 Task: Create a due date automation trigger when advanced on, on the monday of the week a card is due add fields with custom field "Resume" set to a number greater than 1 and lower or equal to 10 at 11:00 AM.
Action: Mouse moved to (1196, 89)
Screenshot: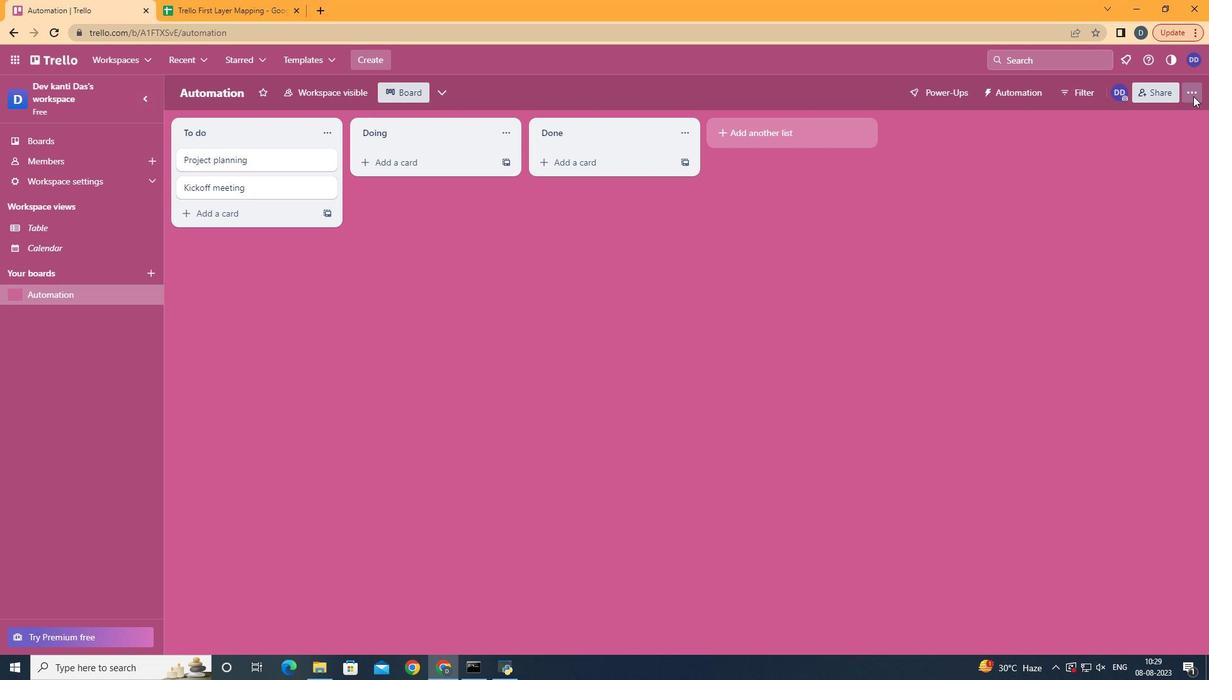 
Action: Mouse pressed left at (1196, 89)
Screenshot: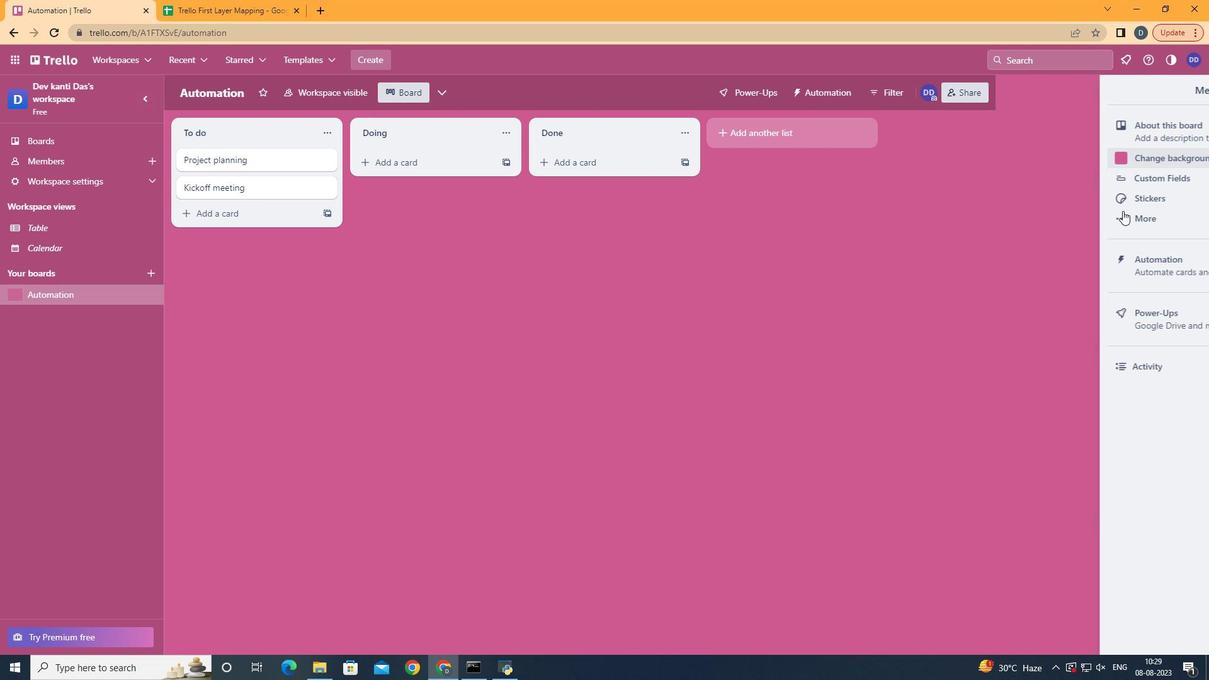 
Action: Mouse moved to (1086, 262)
Screenshot: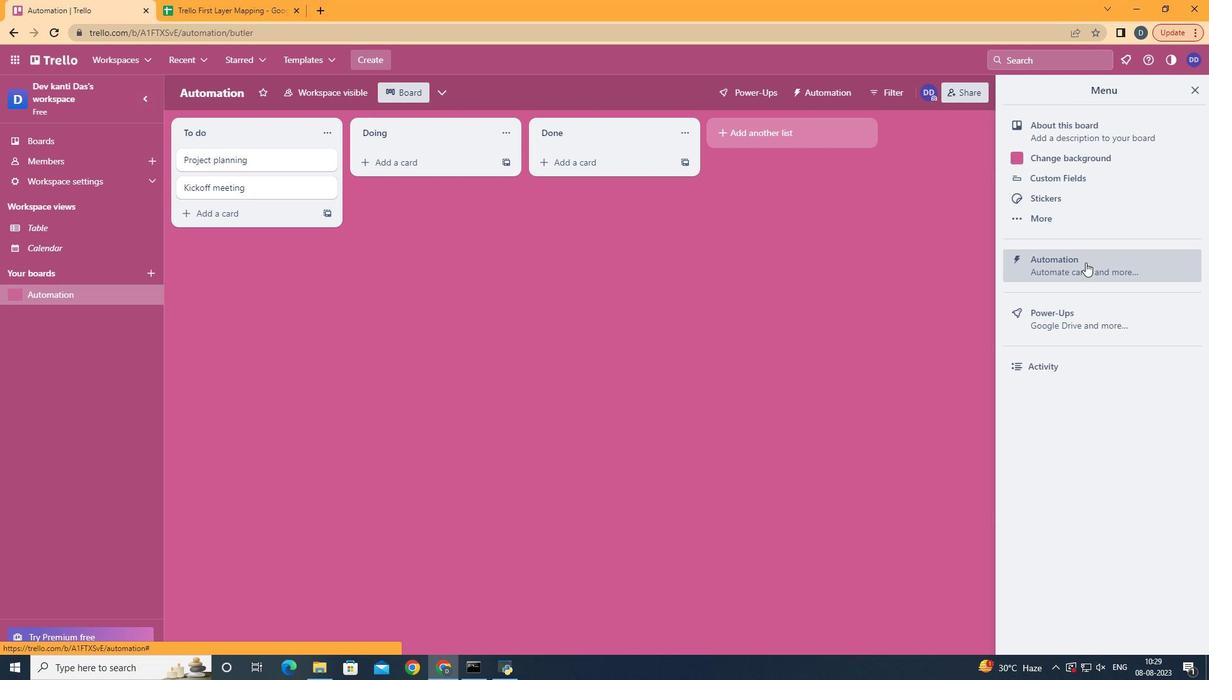 
Action: Mouse pressed left at (1086, 262)
Screenshot: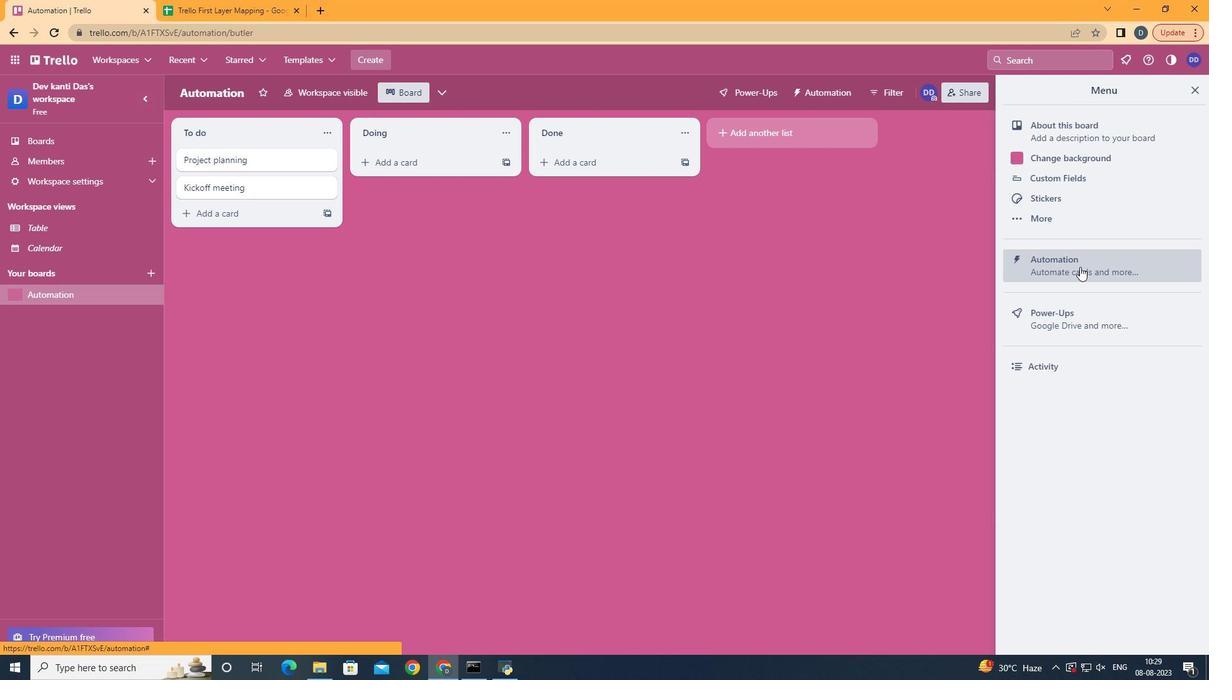 
Action: Mouse moved to (212, 257)
Screenshot: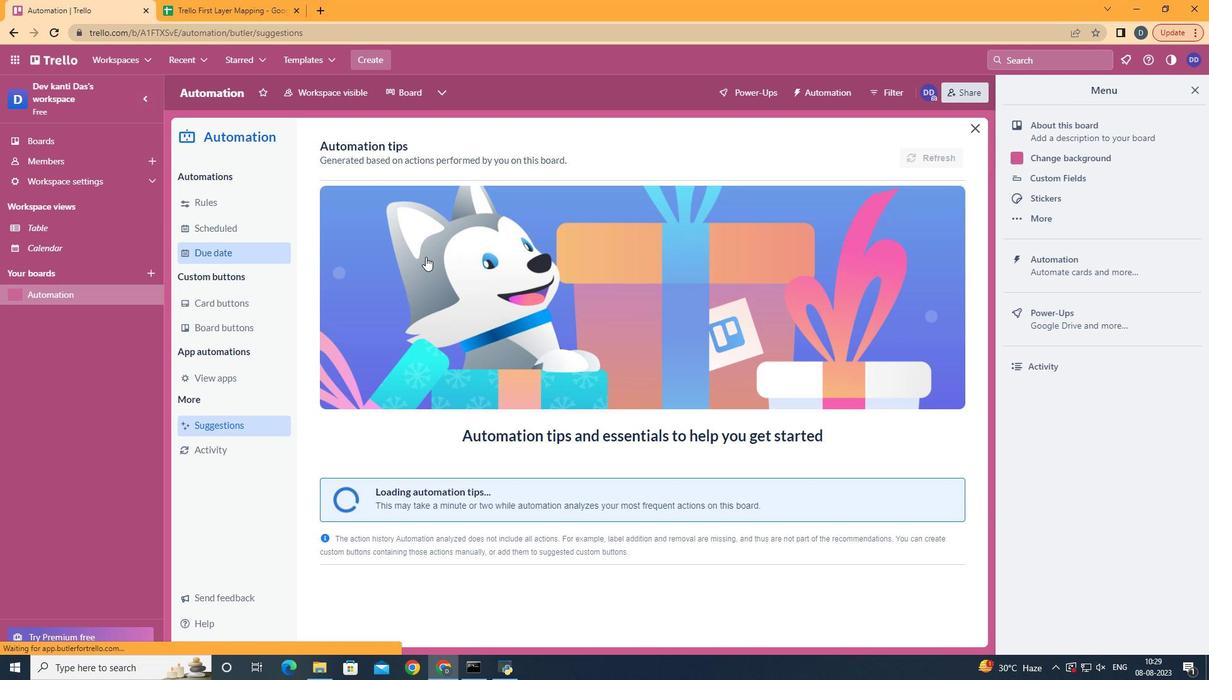 
Action: Mouse pressed left at (212, 257)
Screenshot: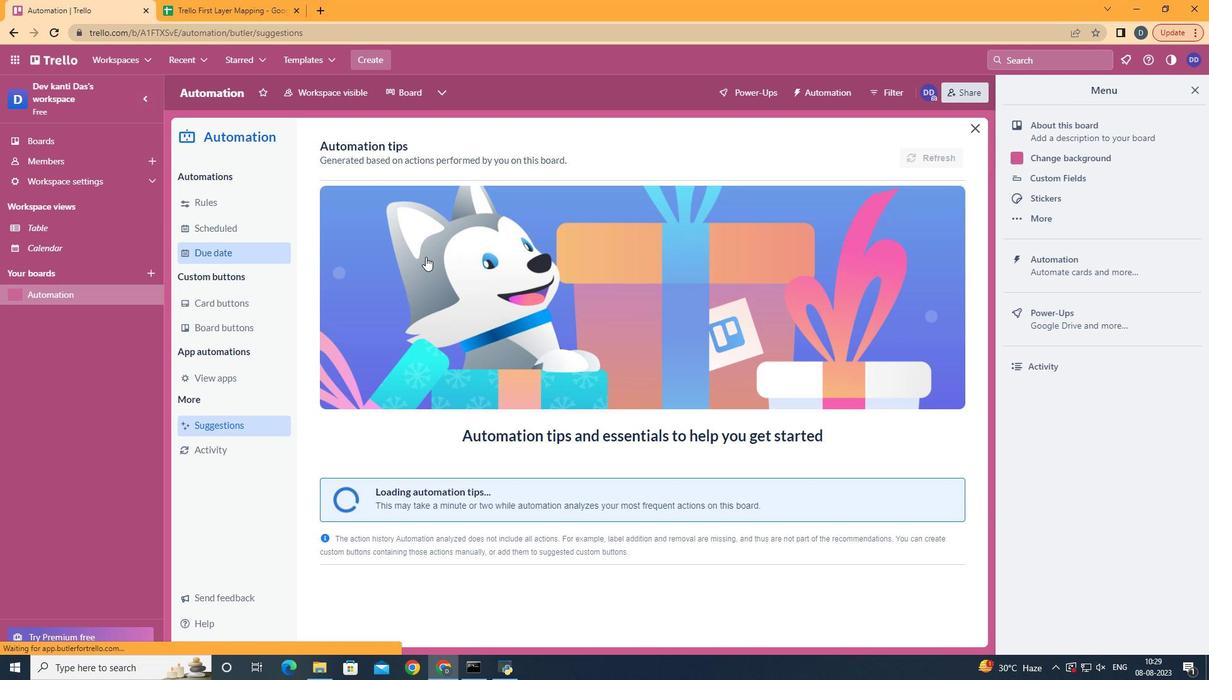 
Action: Mouse moved to (895, 137)
Screenshot: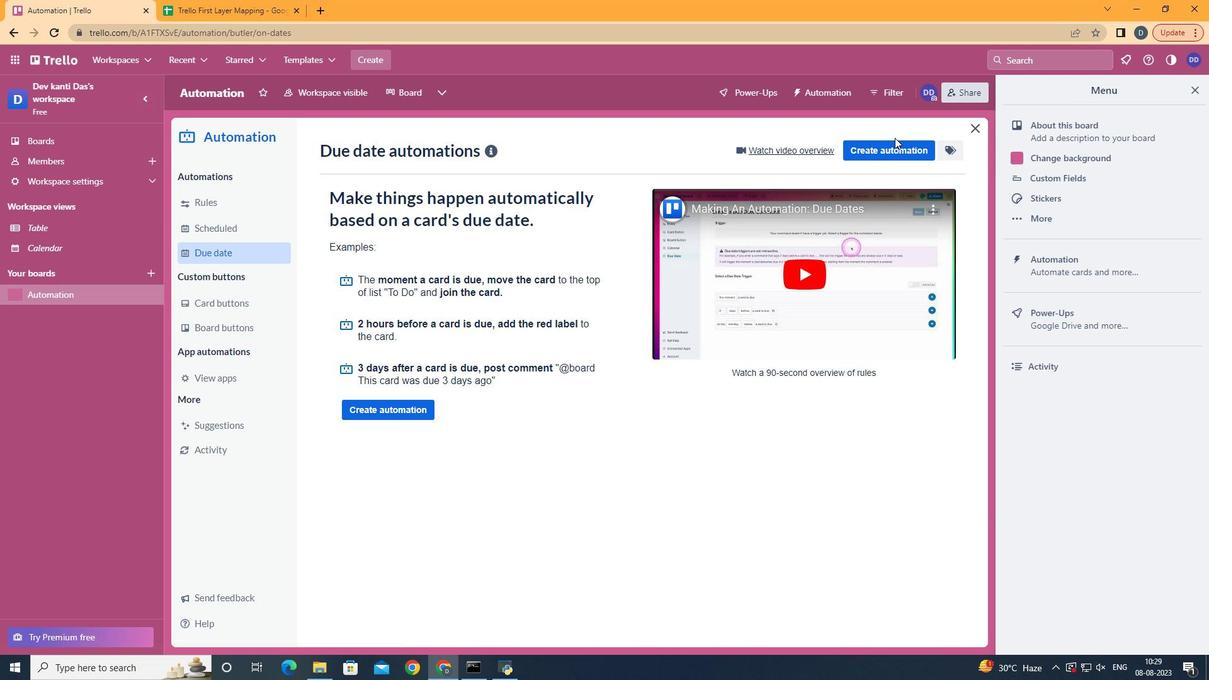 
Action: Mouse pressed left at (895, 137)
Screenshot: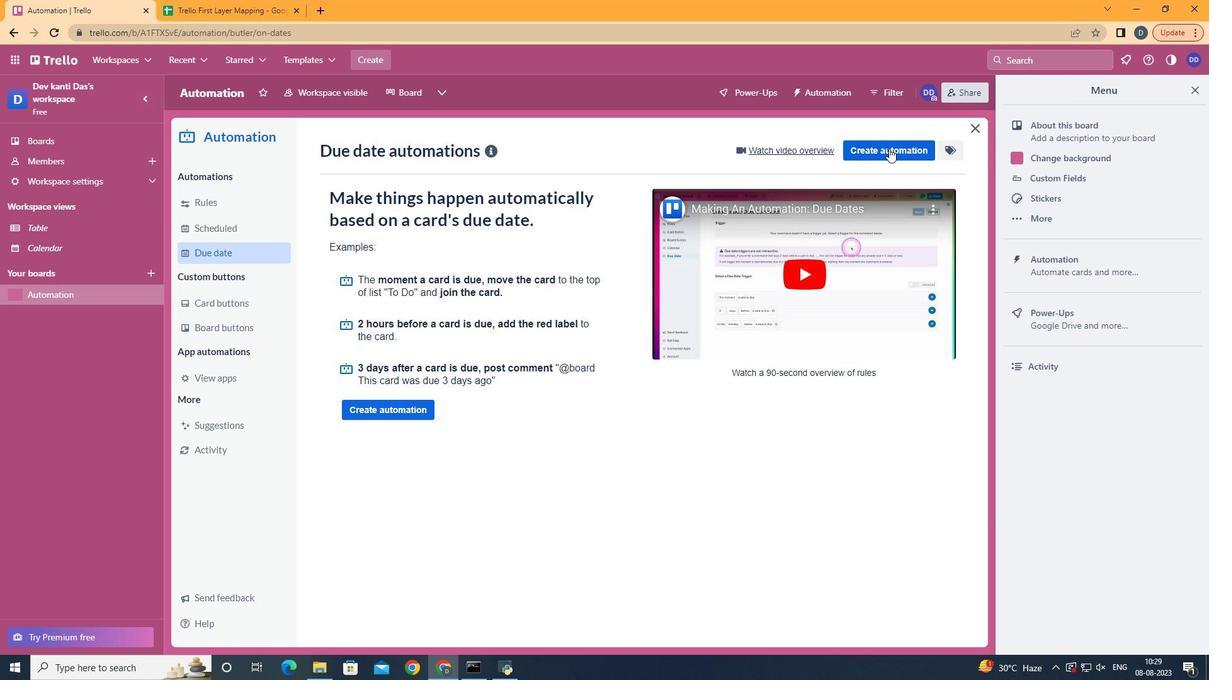 
Action: Mouse moved to (889, 148)
Screenshot: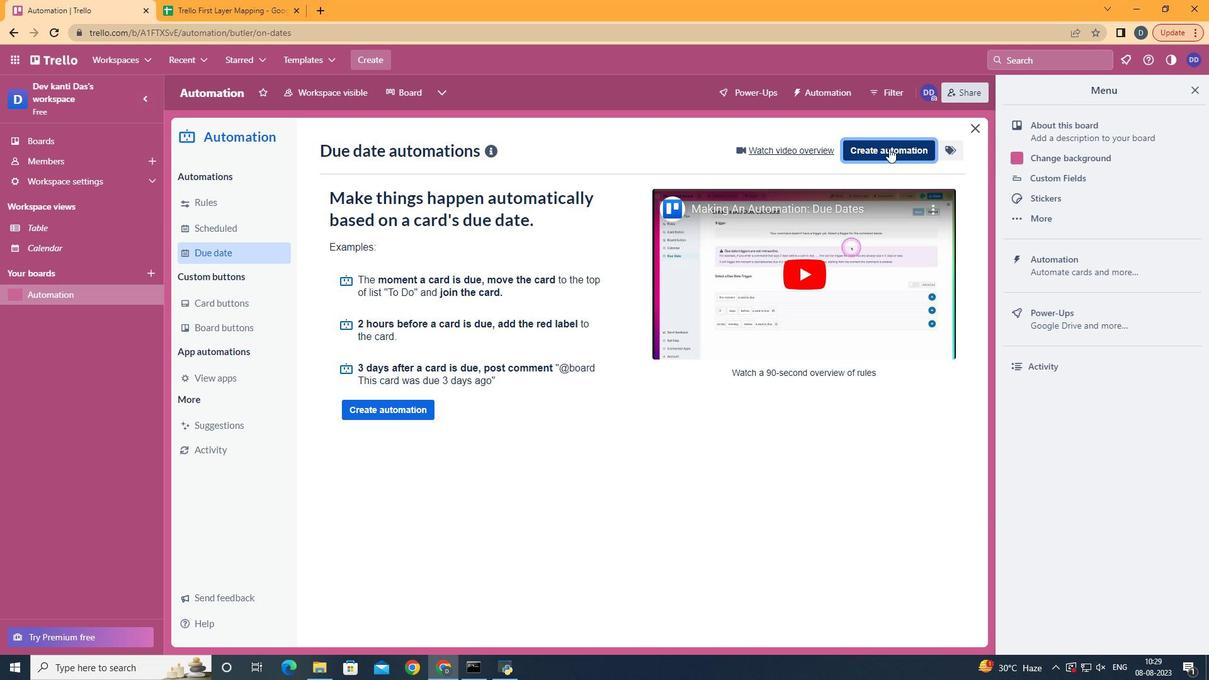 
Action: Mouse pressed left at (889, 148)
Screenshot: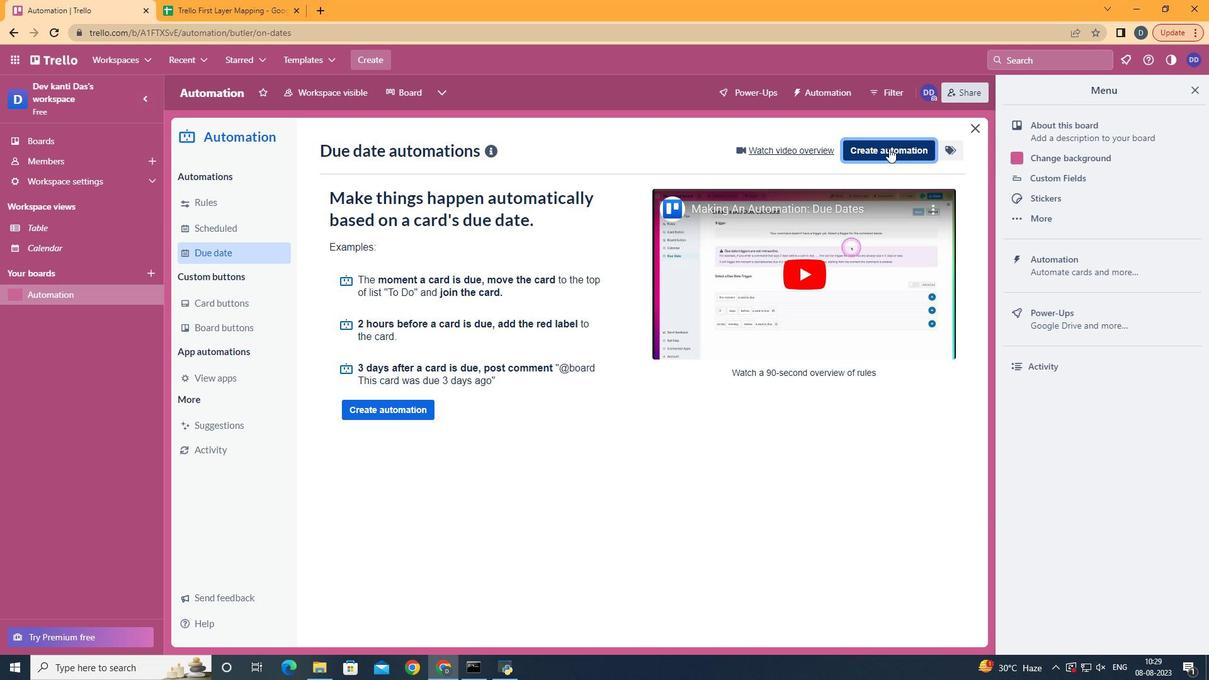 
Action: Mouse moved to (631, 270)
Screenshot: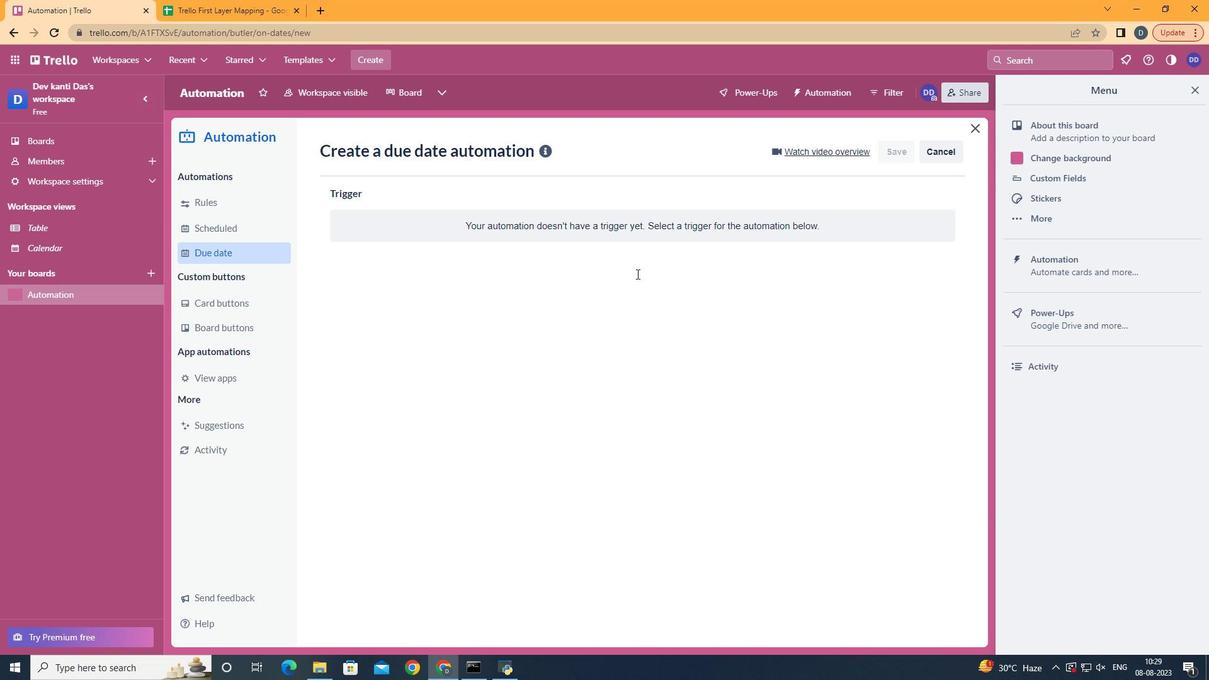 
Action: Mouse pressed left at (631, 270)
Screenshot: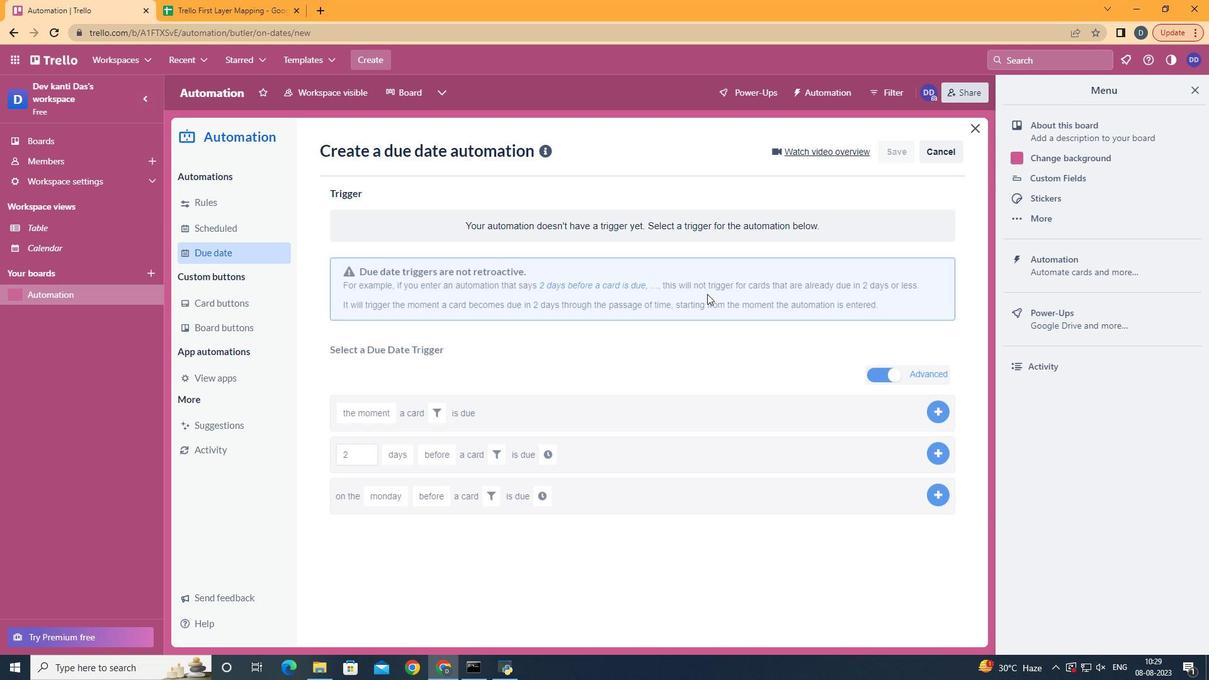 
Action: Mouse moved to (418, 328)
Screenshot: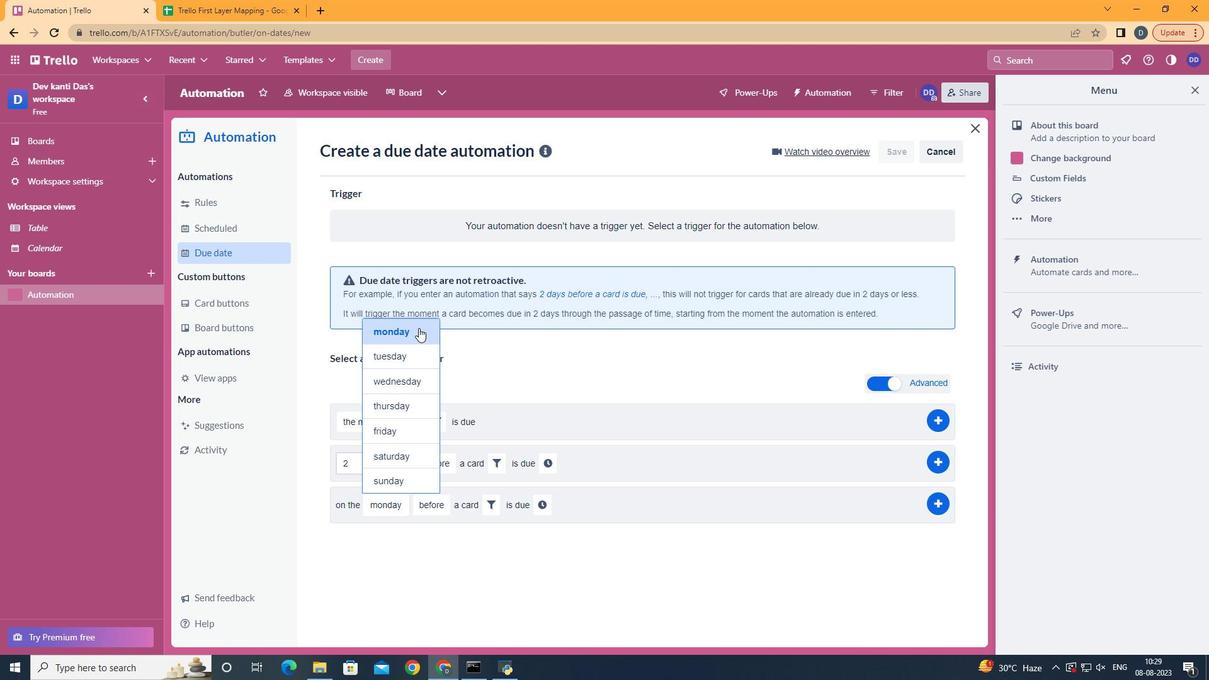 
Action: Mouse pressed left at (418, 328)
Screenshot: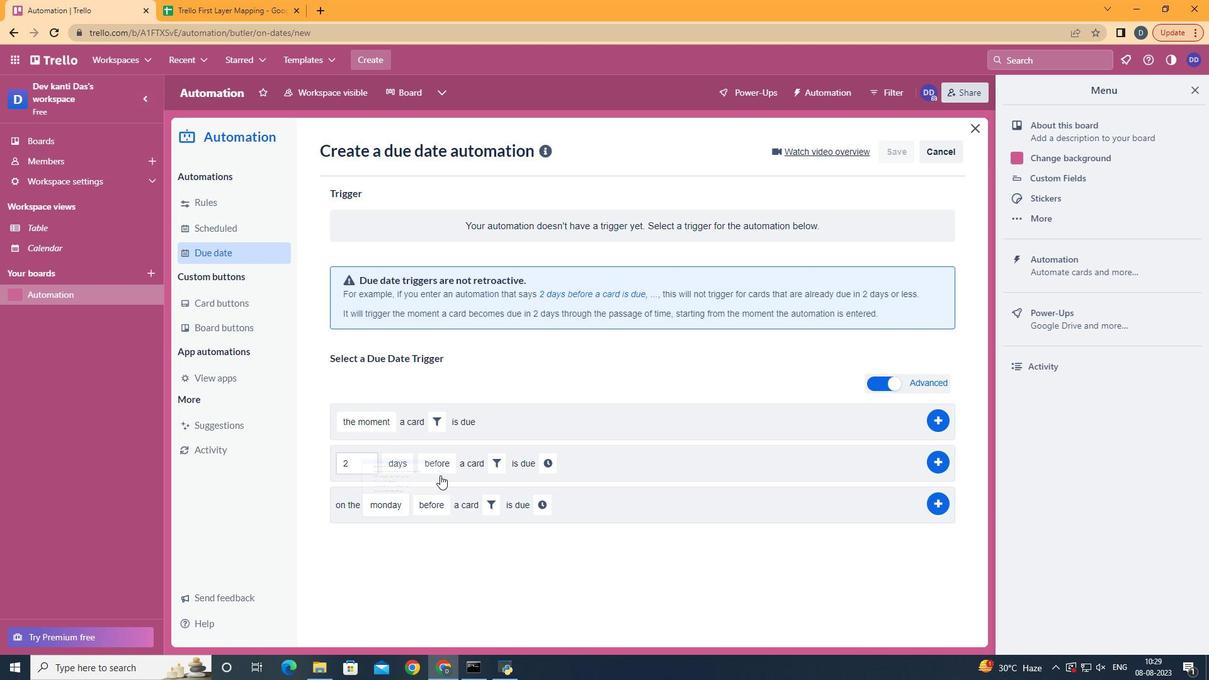 
Action: Mouse moved to (449, 576)
Screenshot: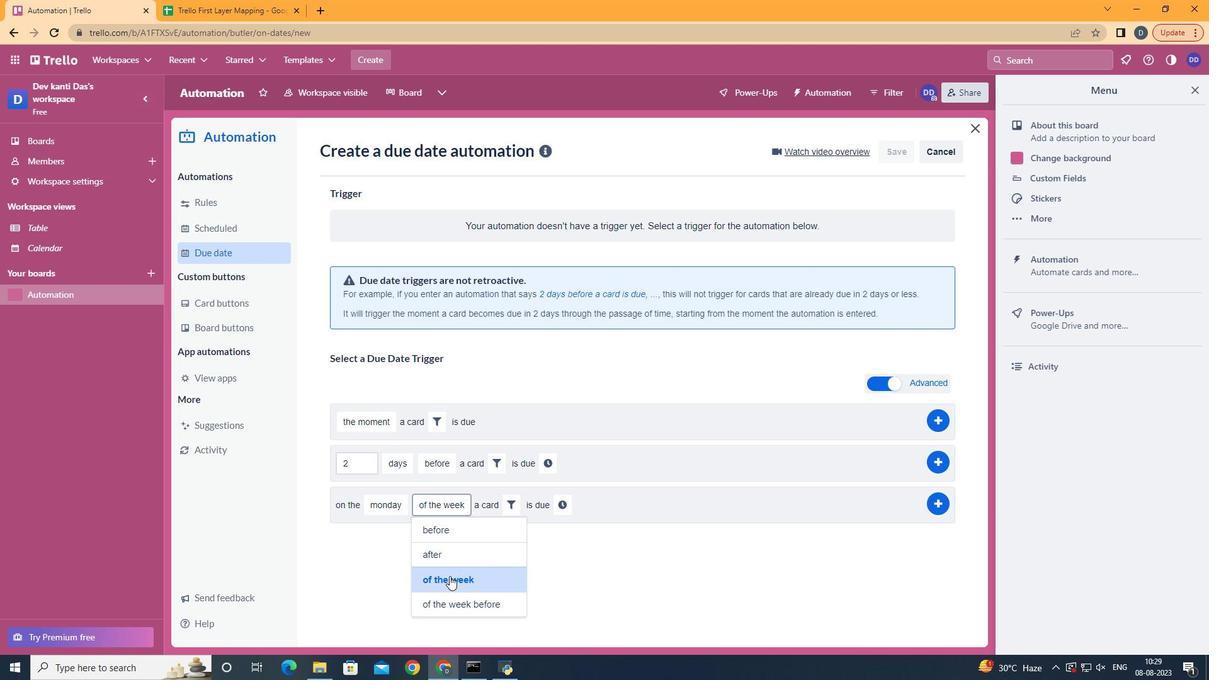 
Action: Mouse pressed left at (449, 576)
Screenshot: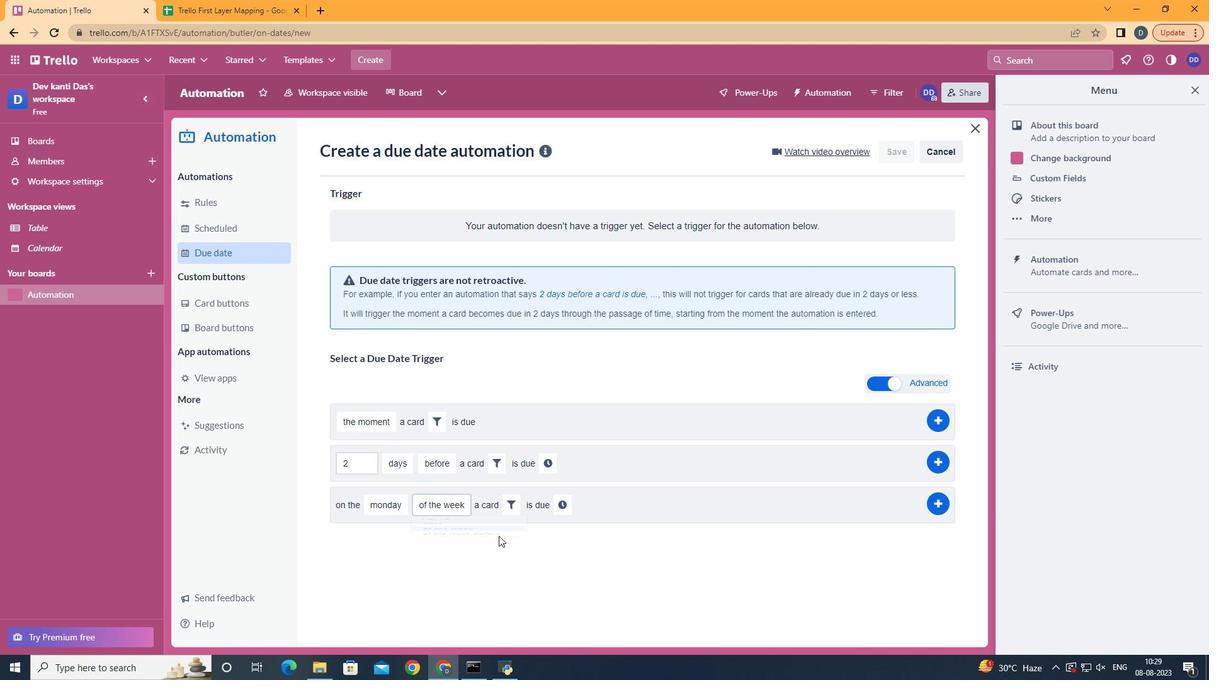 
Action: Mouse moved to (509, 507)
Screenshot: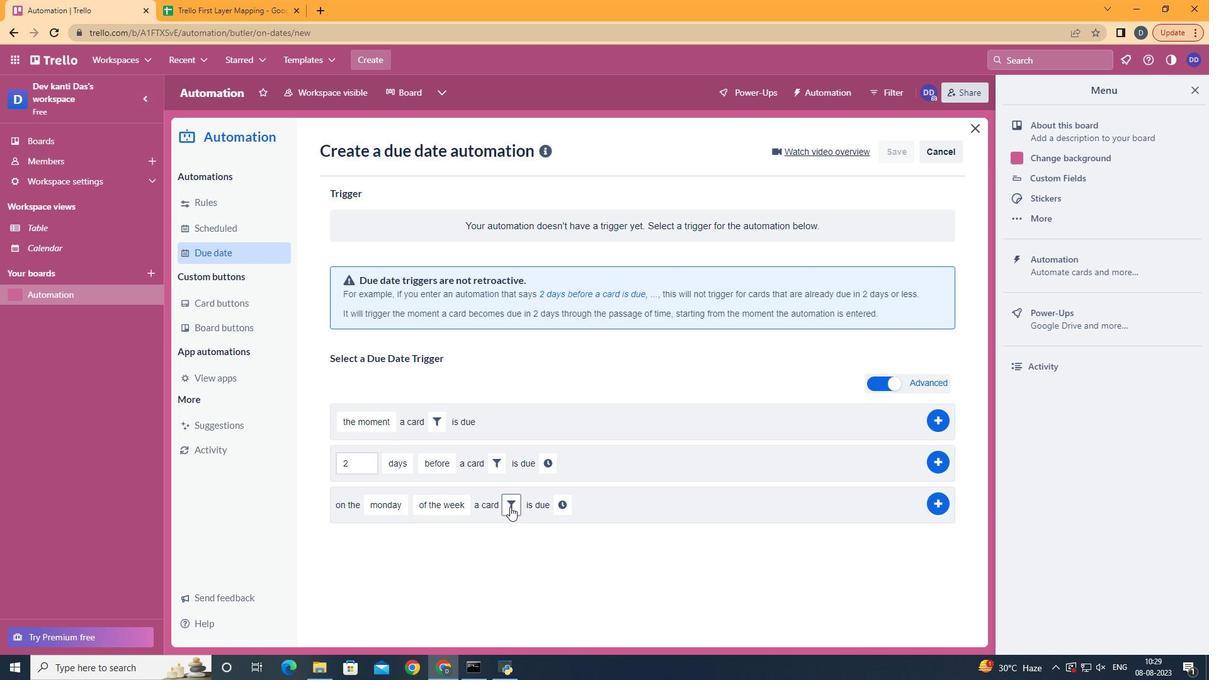 
Action: Mouse pressed left at (509, 507)
Screenshot: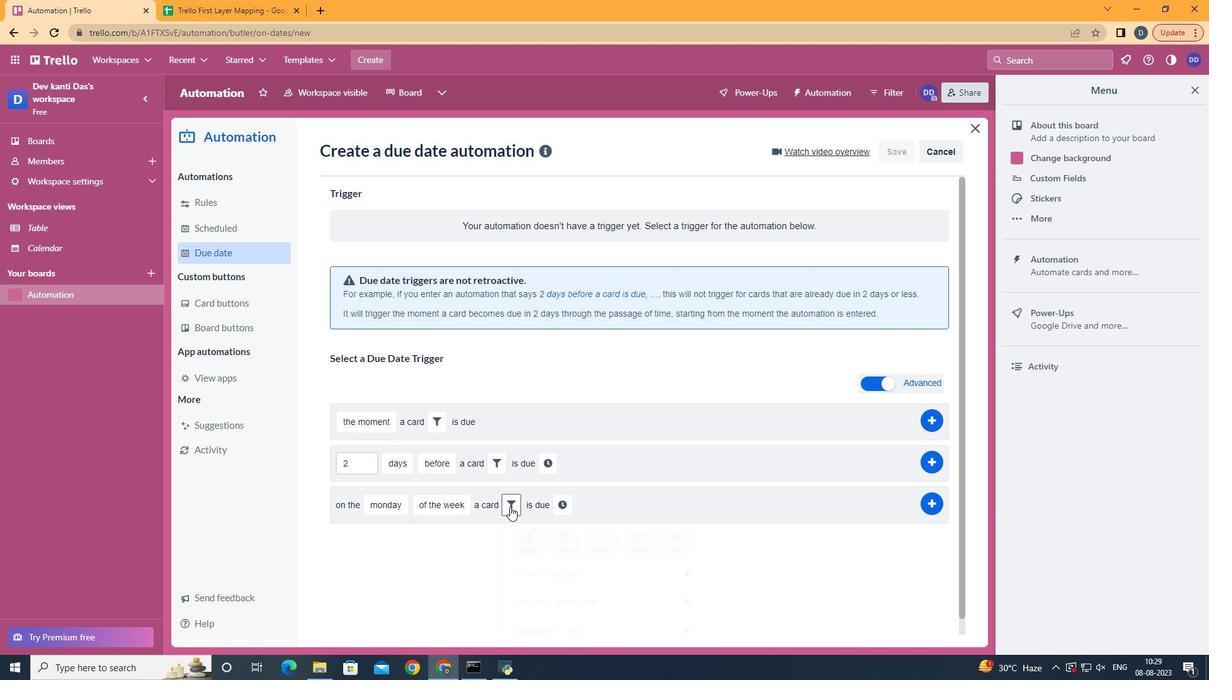 
Action: Mouse moved to (715, 547)
Screenshot: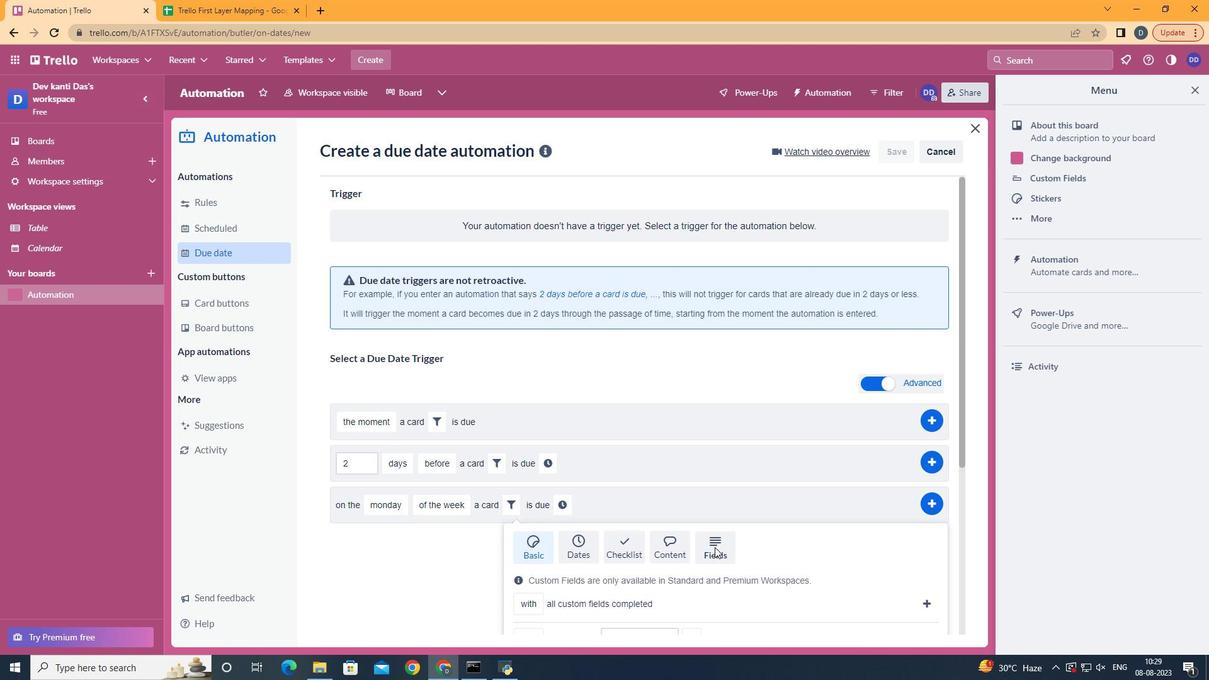 
Action: Mouse pressed left at (715, 547)
Screenshot: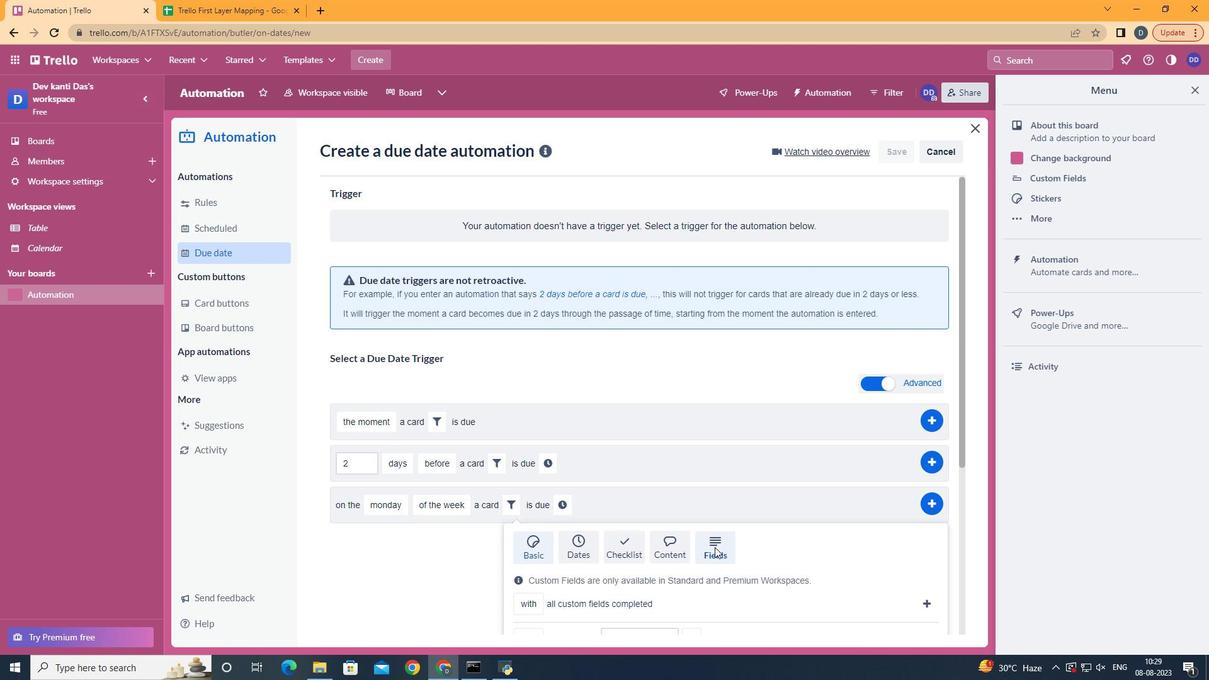 
Action: Mouse scrolled (715, 546) with delta (0, 0)
Screenshot: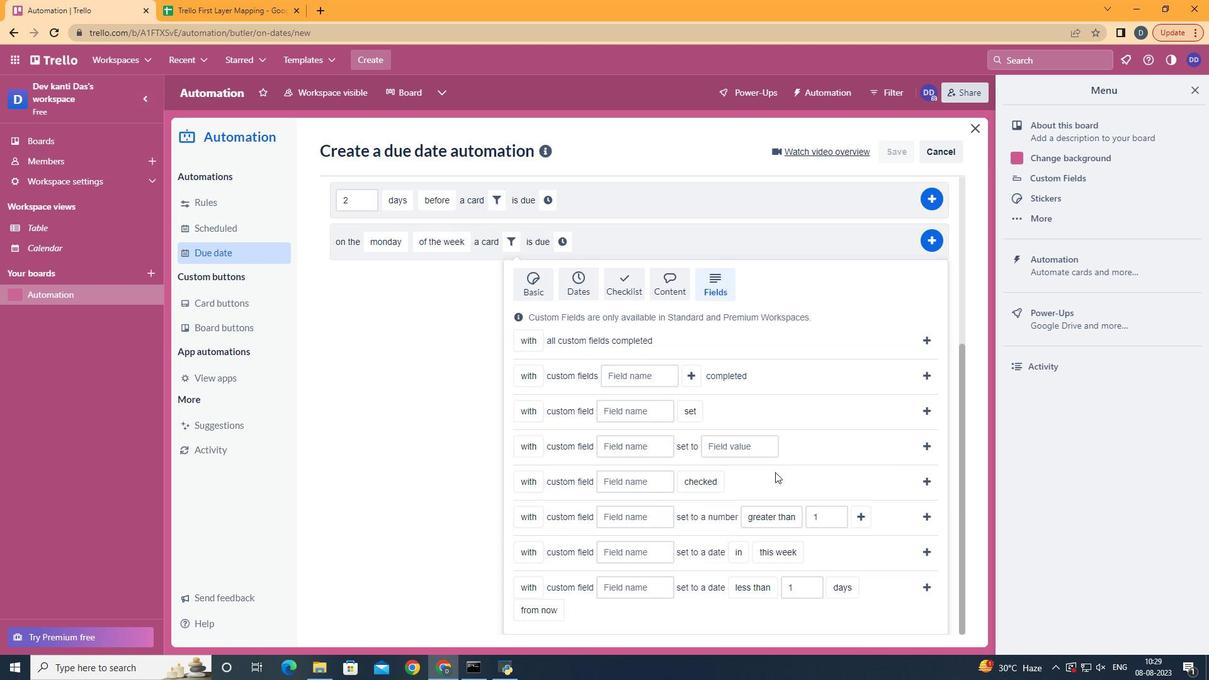 
Action: Mouse scrolled (715, 546) with delta (0, 0)
Screenshot: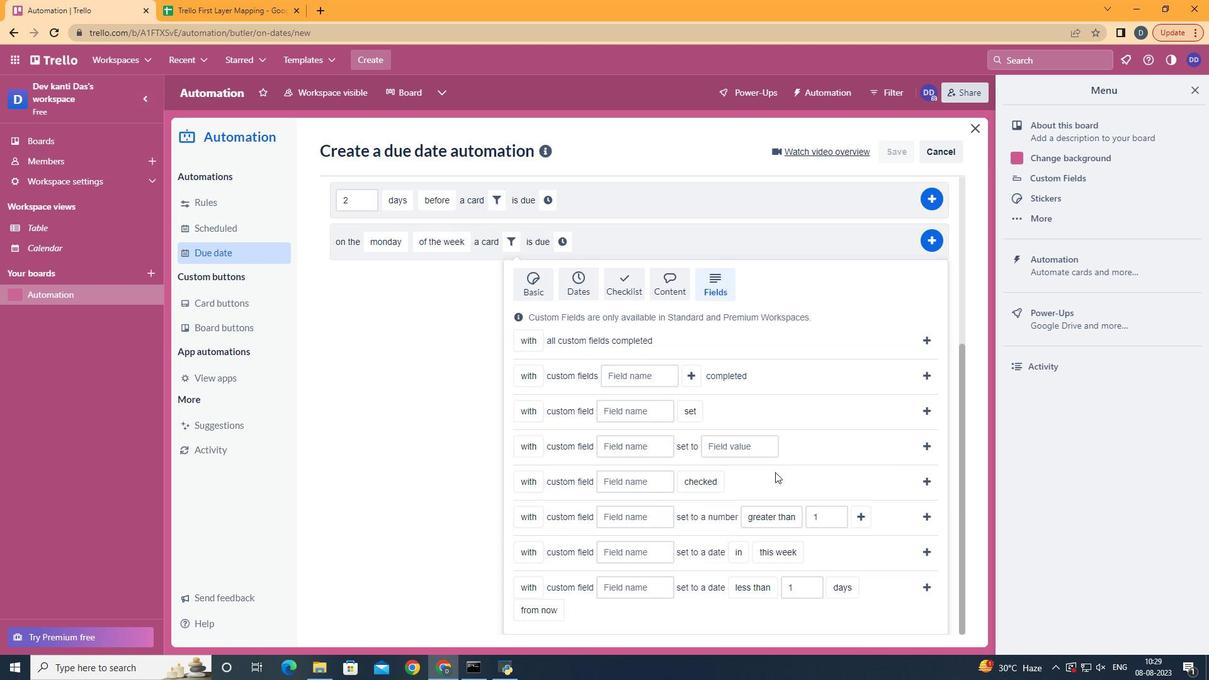 
Action: Mouse scrolled (715, 546) with delta (0, 0)
Screenshot: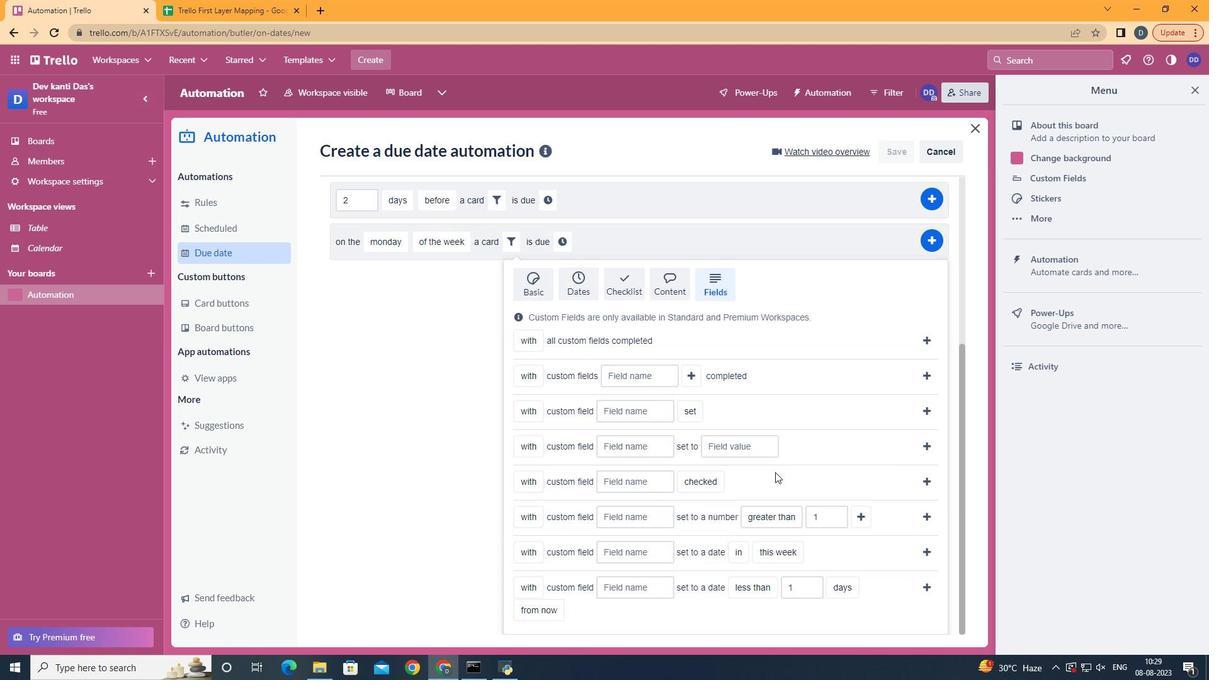 
Action: Mouse scrolled (715, 546) with delta (0, 0)
Screenshot: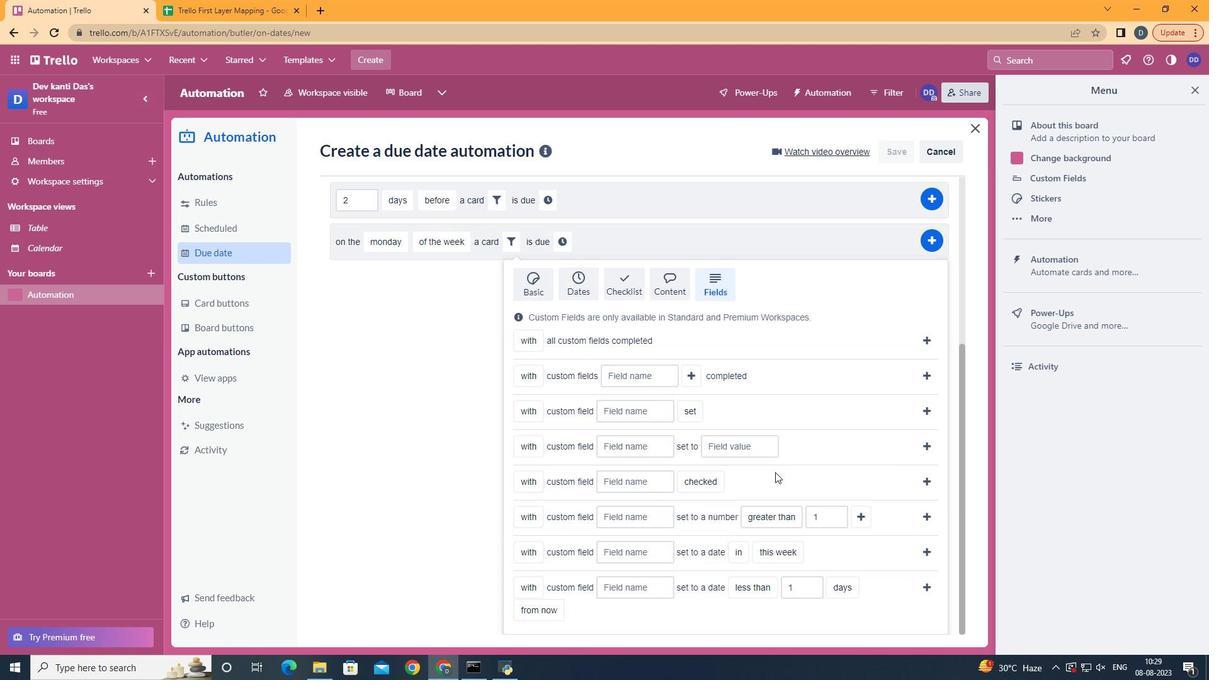 
Action: Mouse scrolled (715, 546) with delta (0, 0)
Screenshot: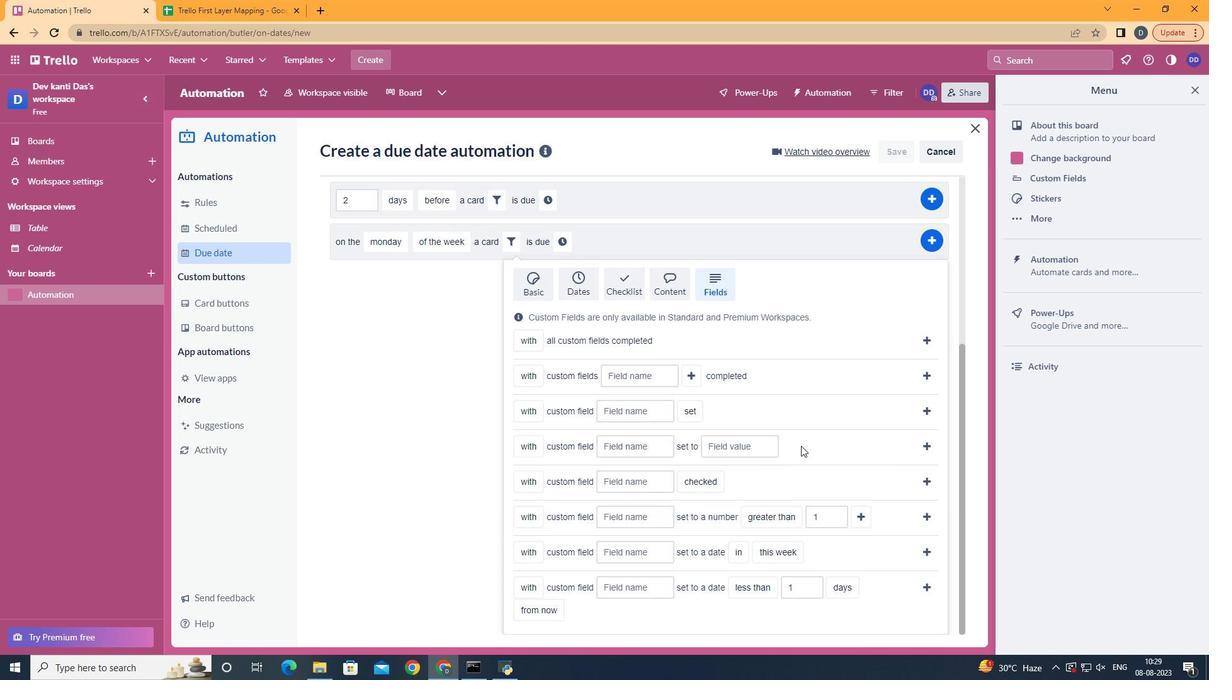 
Action: Mouse moved to (535, 546)
Screenshot: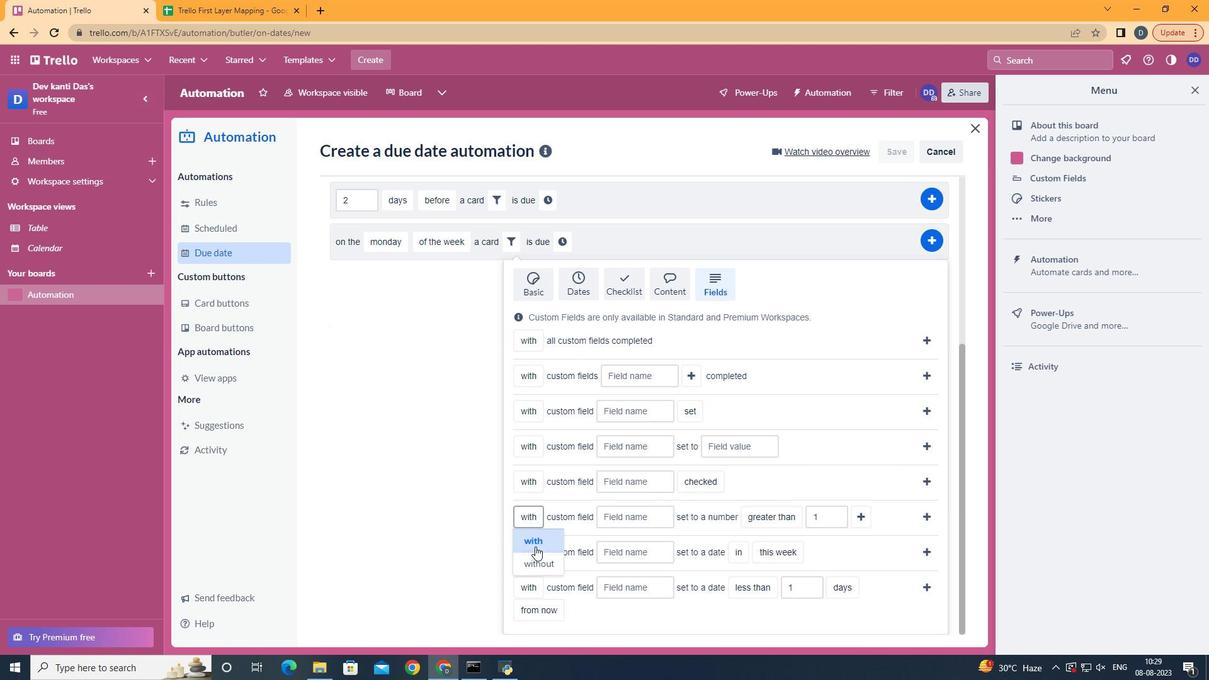 
Action: Mouse pressed left at (535, 546)
Screenshot: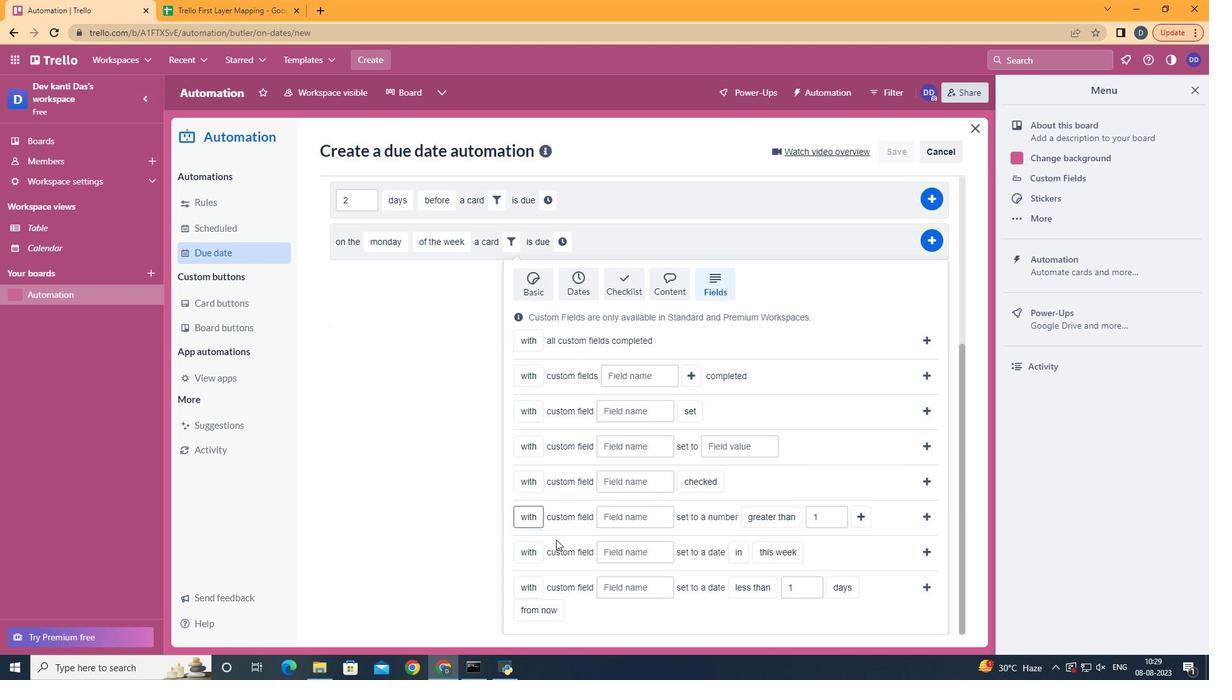 
Action: Mouse moved to (636, 515)
Screenshot: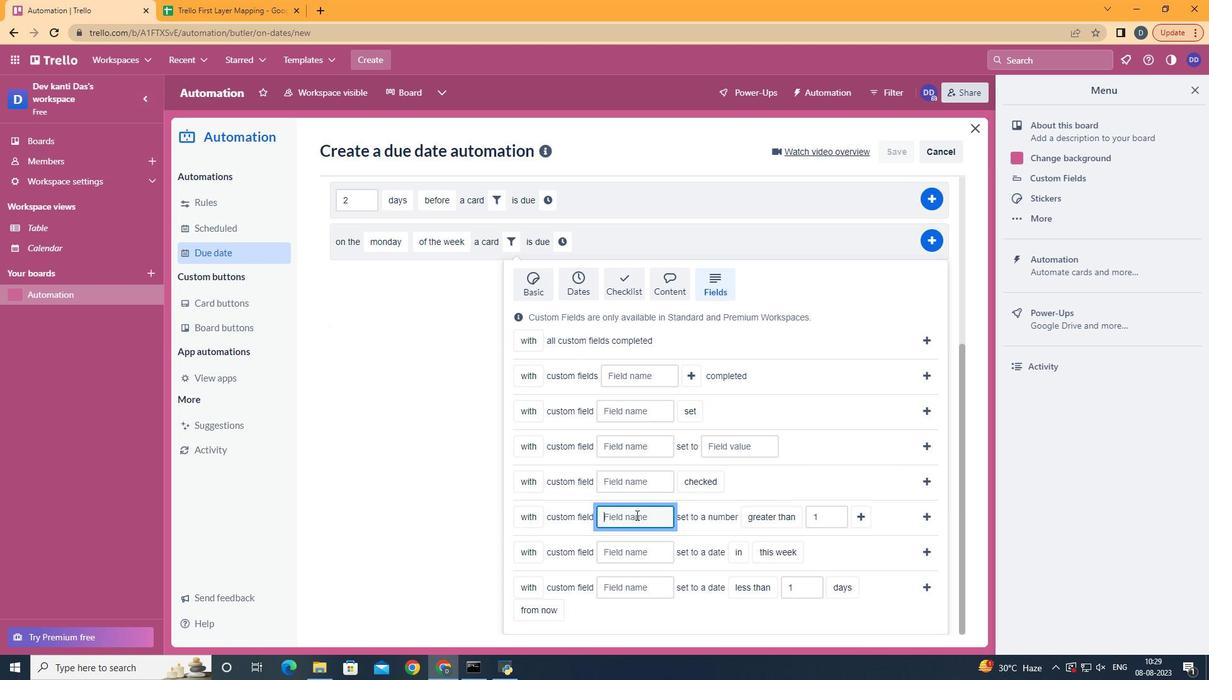 
Action: Mouse pressed left at (636, 515)
Screenshot: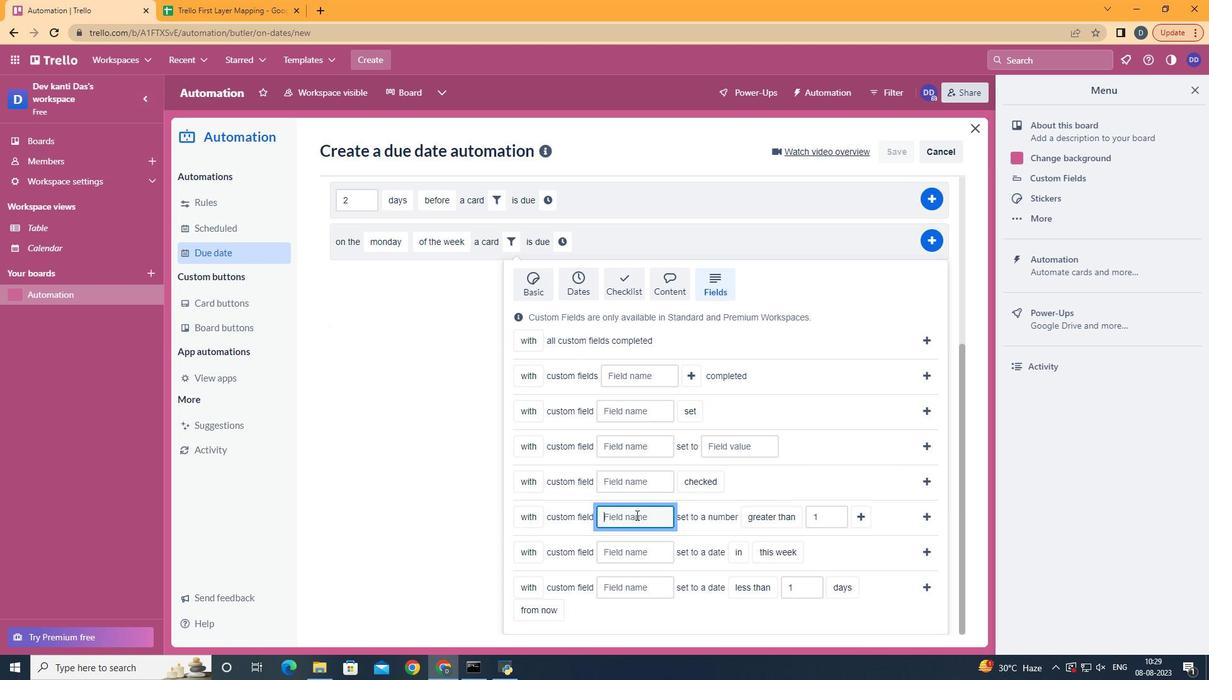 
Action: Key pressed <Key.shift>Resume
Screenshot: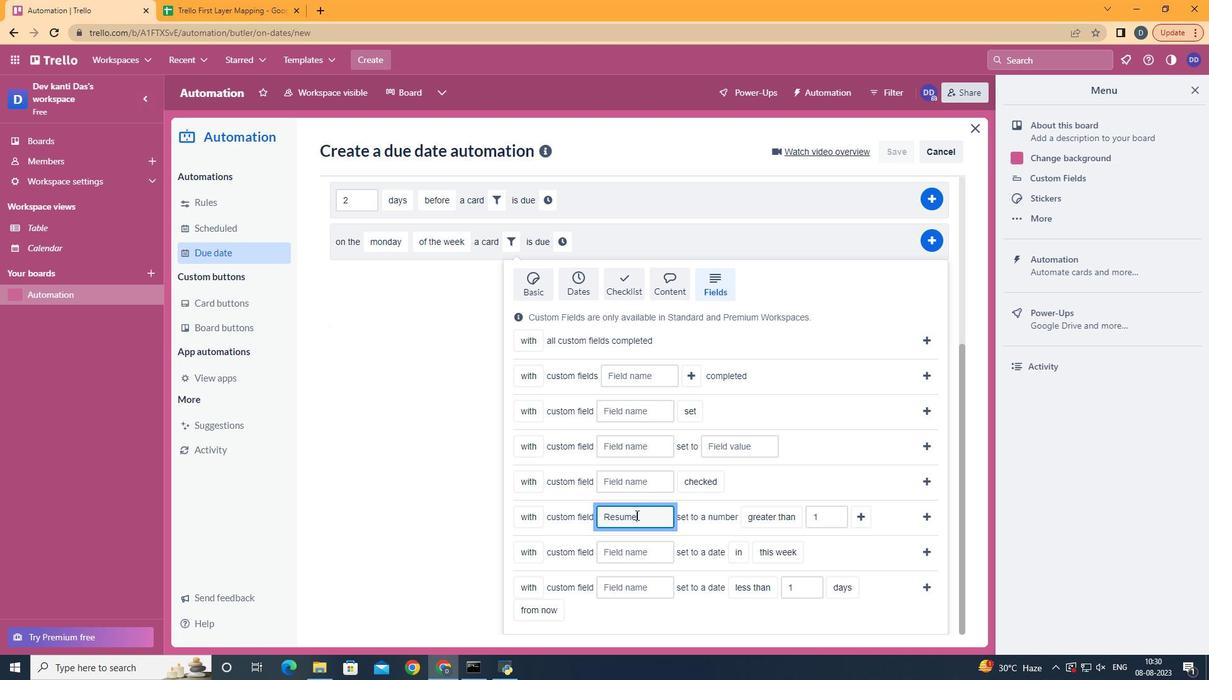
Action: Mouse moved to (779, 546)
Screenshot: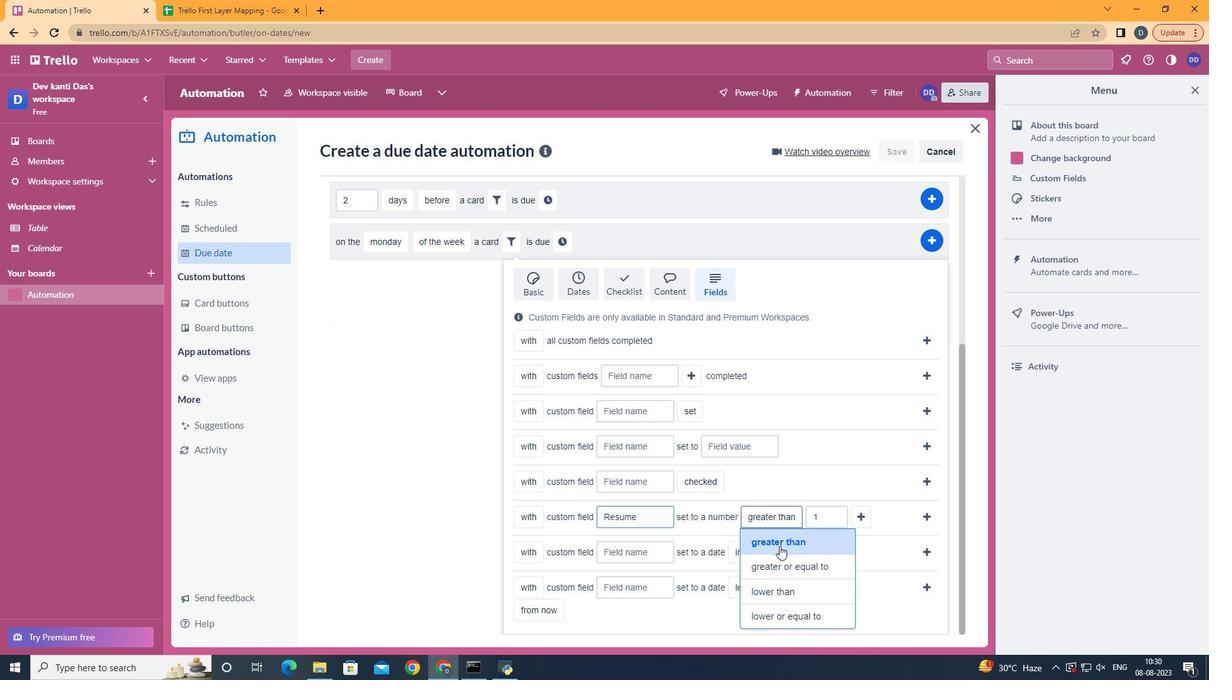 
Action: Mouse pressed left at (779, 546)
Screenshot: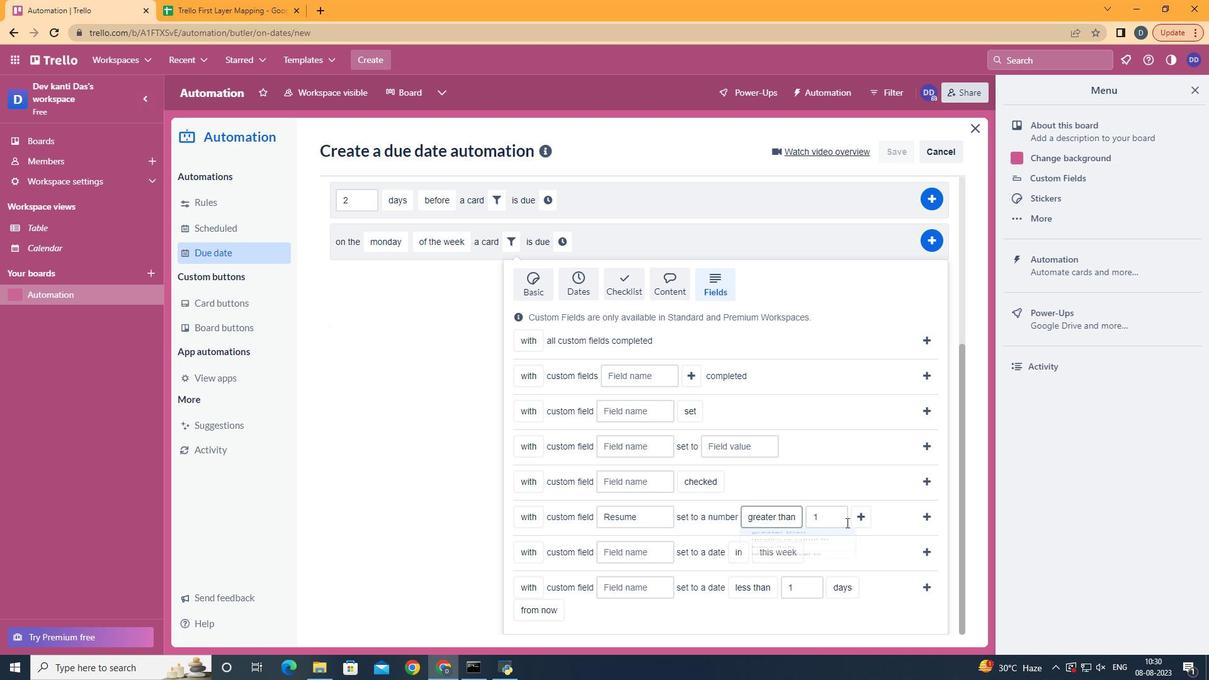 
Action: Mouse moved to (866, 520)
Screenshot: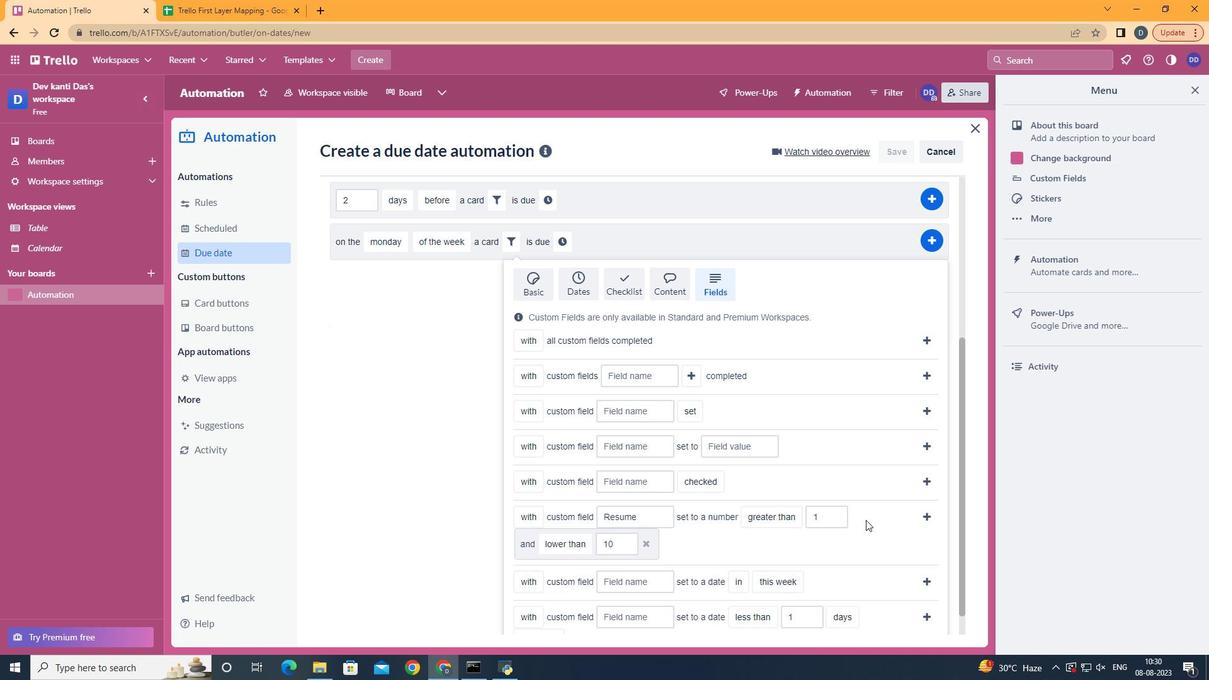 
Action: Mouse pressed left at (866, 520)
Screenshot: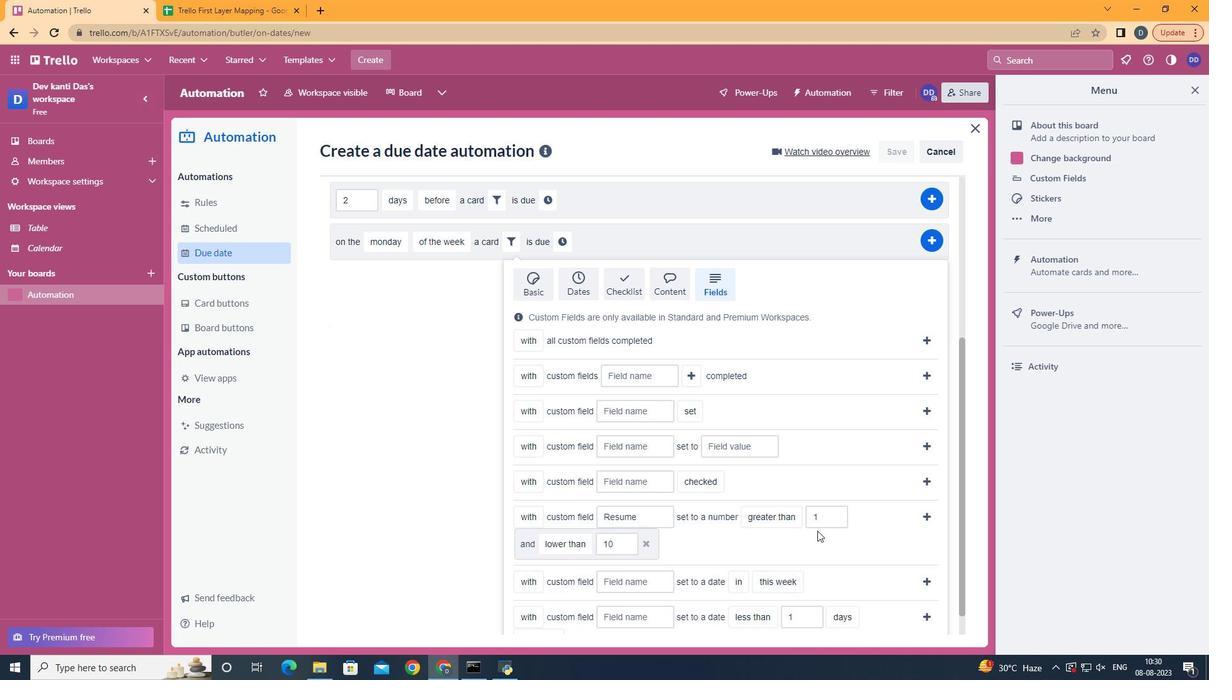 
Action: Mouse moved to (577, 476)
Screenshot: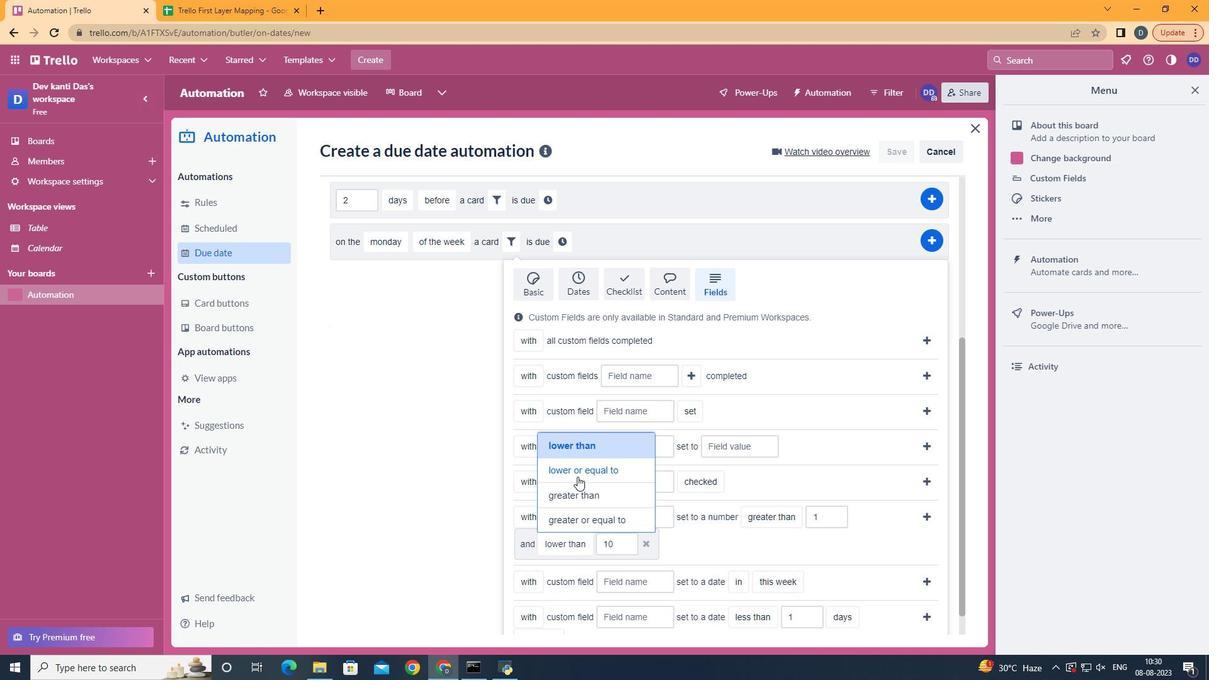 
Action: Mouse pressed left at (577, 476)
Screenshot: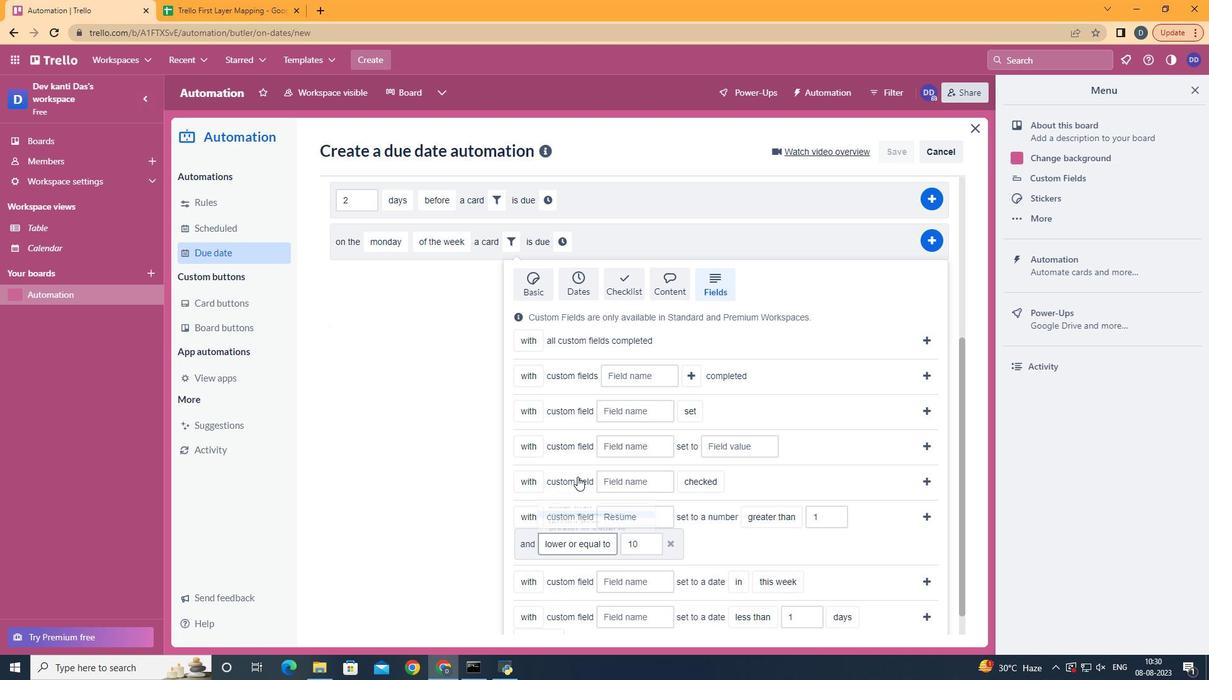 
Action: Mouse moved to (926, 522)
Screenshot: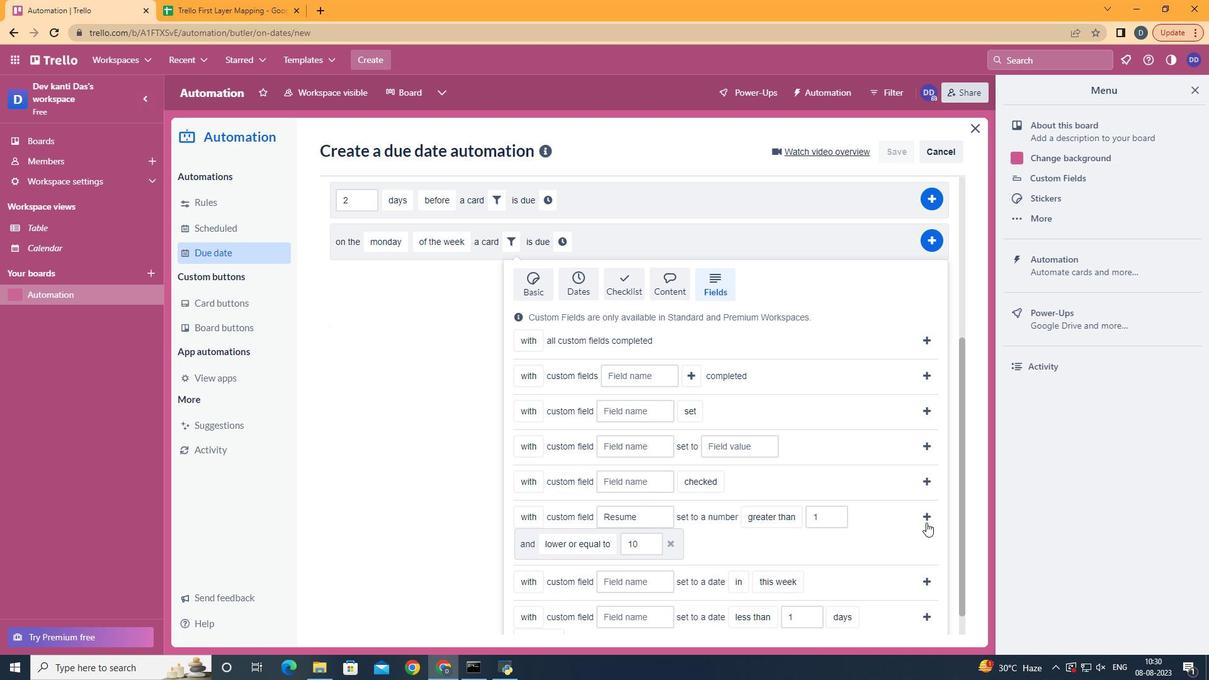 
Action: Mouse pressed left at (926, 522)
Screenshot: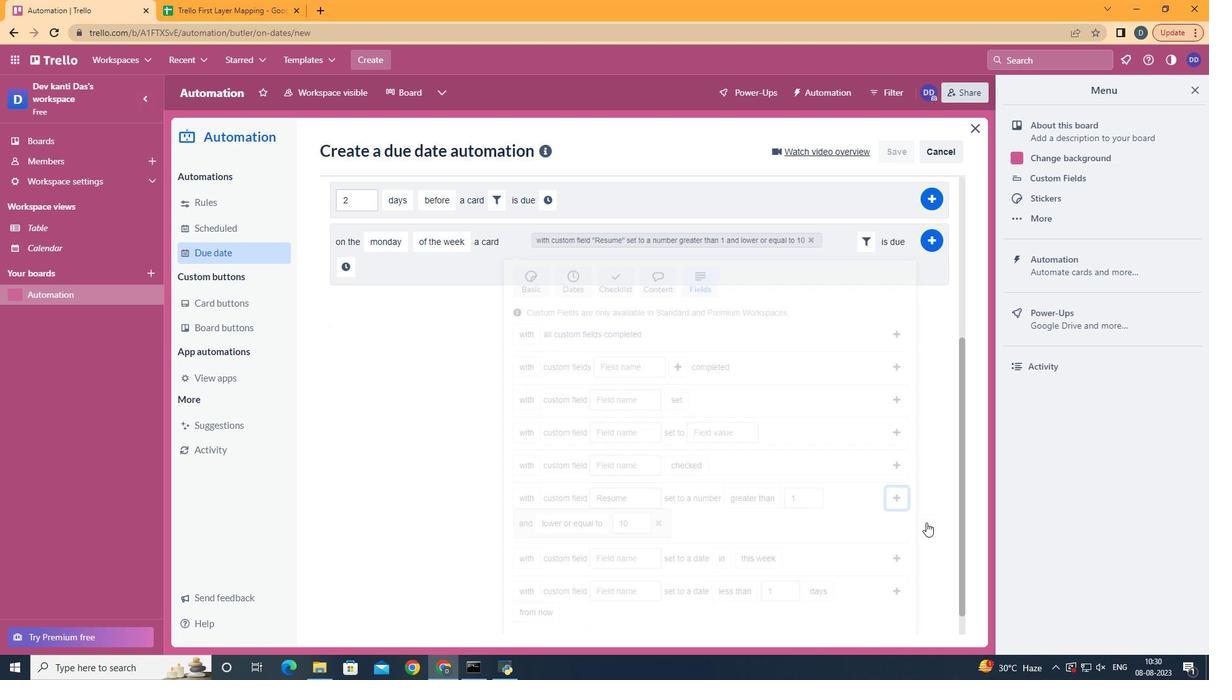 
Action: Mouse moved to (342, 540)
Screenshot: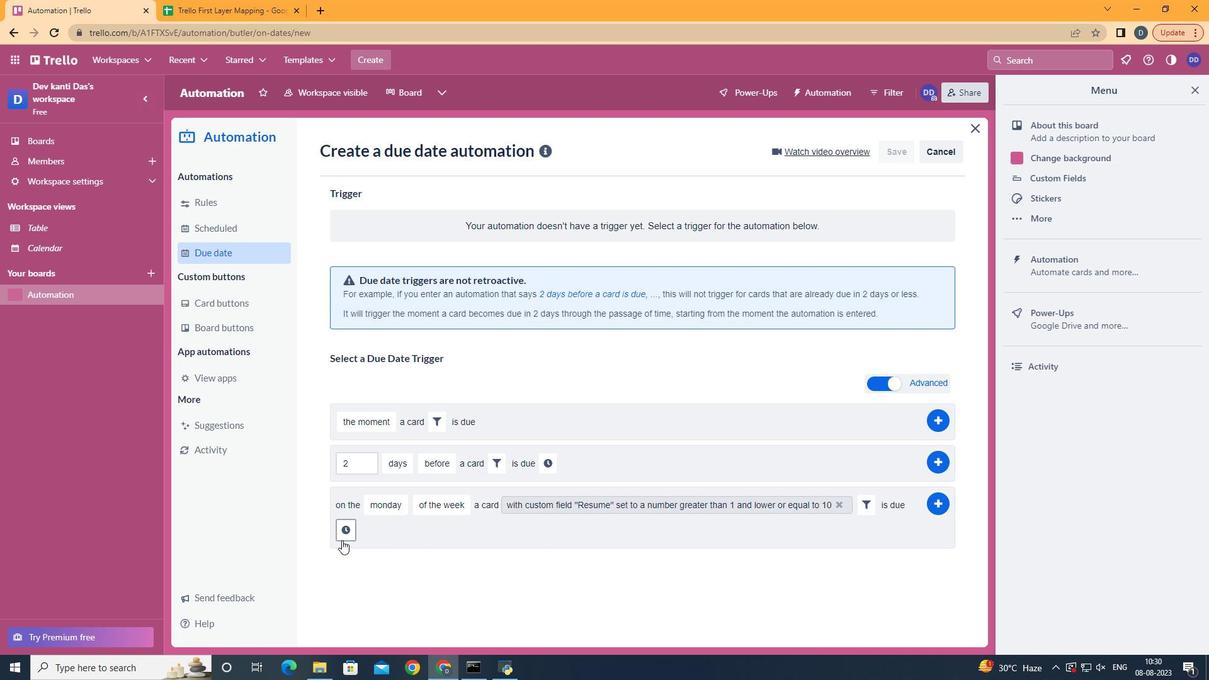 
Action: Mouse pressed left at (342, 540)
Screenshot: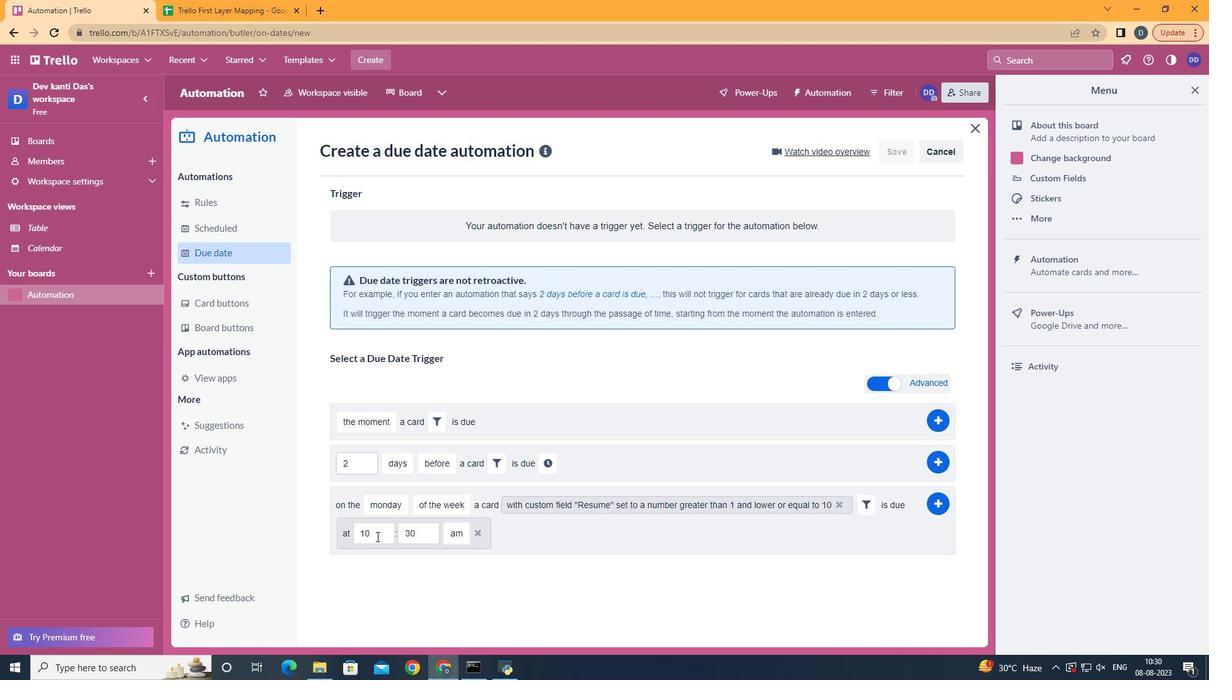 
Action: Mouse moved to (380, 536)
Screenshot: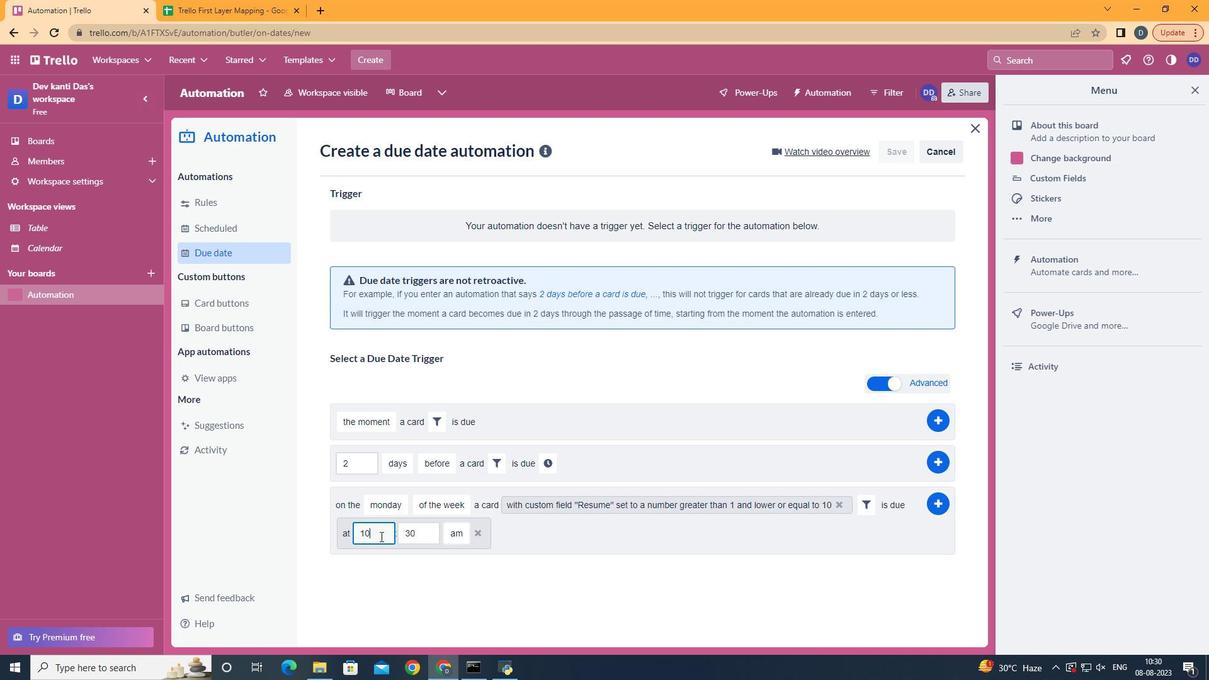 
Action: Mouse pressed left at (380, 536)
Screenshot: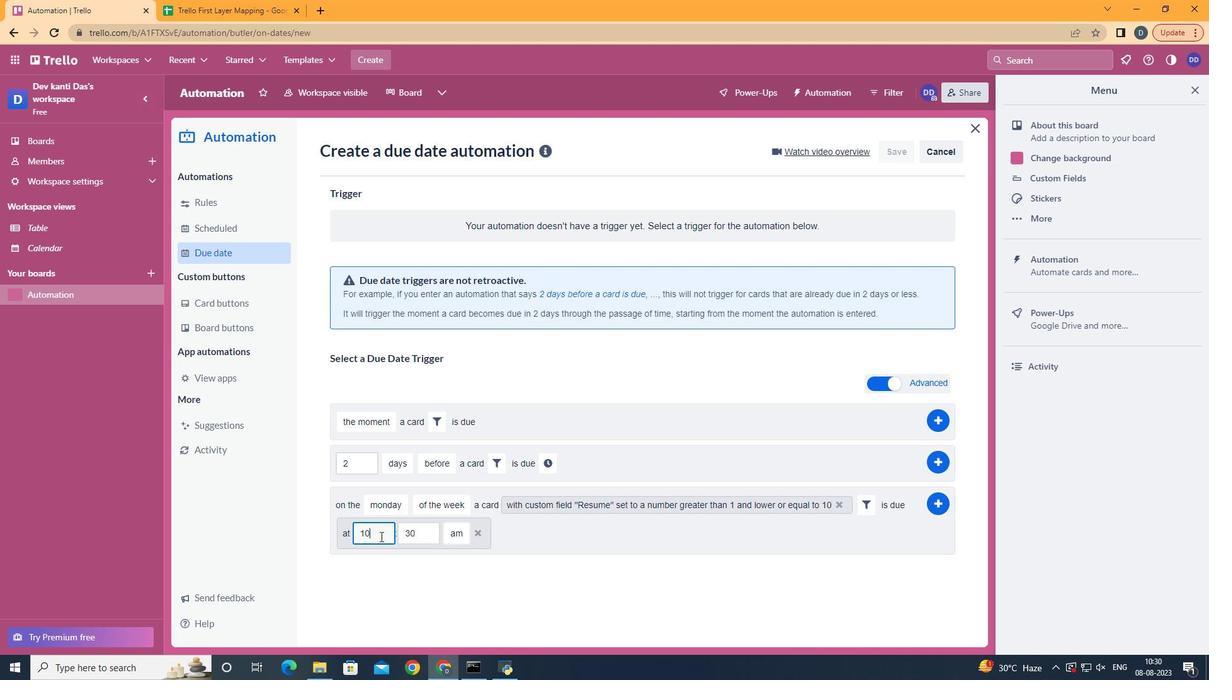 
Action: Key pressed <Key.backspace>1
Screenshot: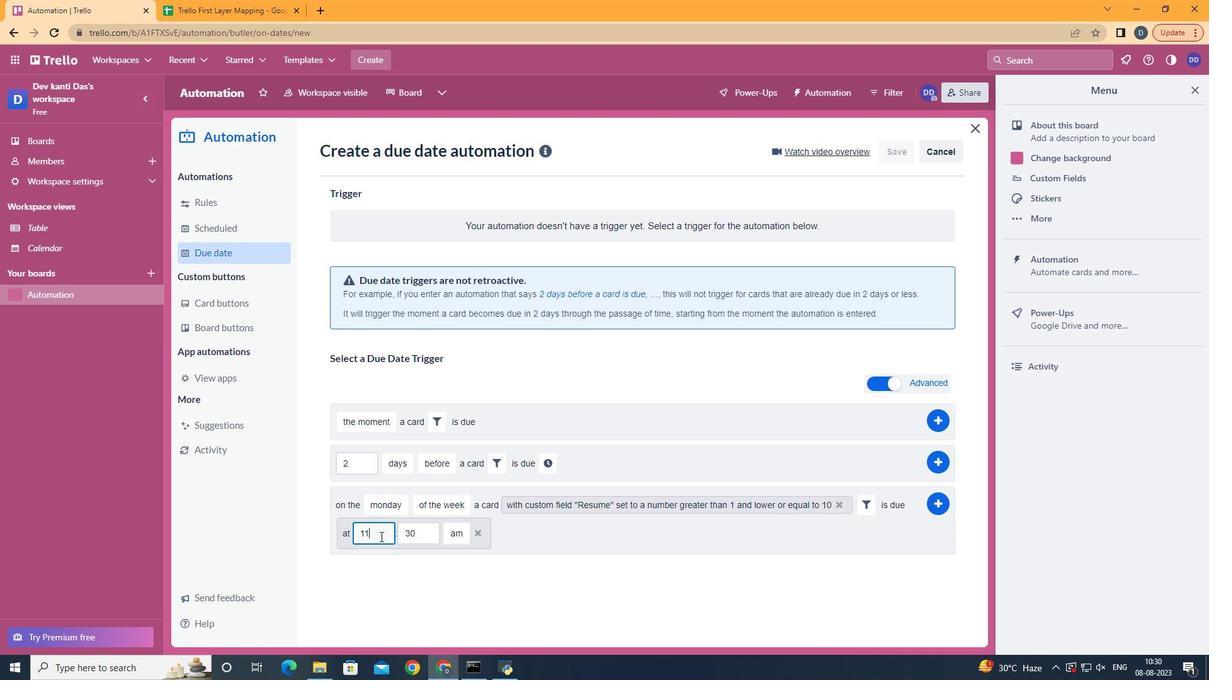 
Action: Mouse moved to (423, 542)
Screenshot: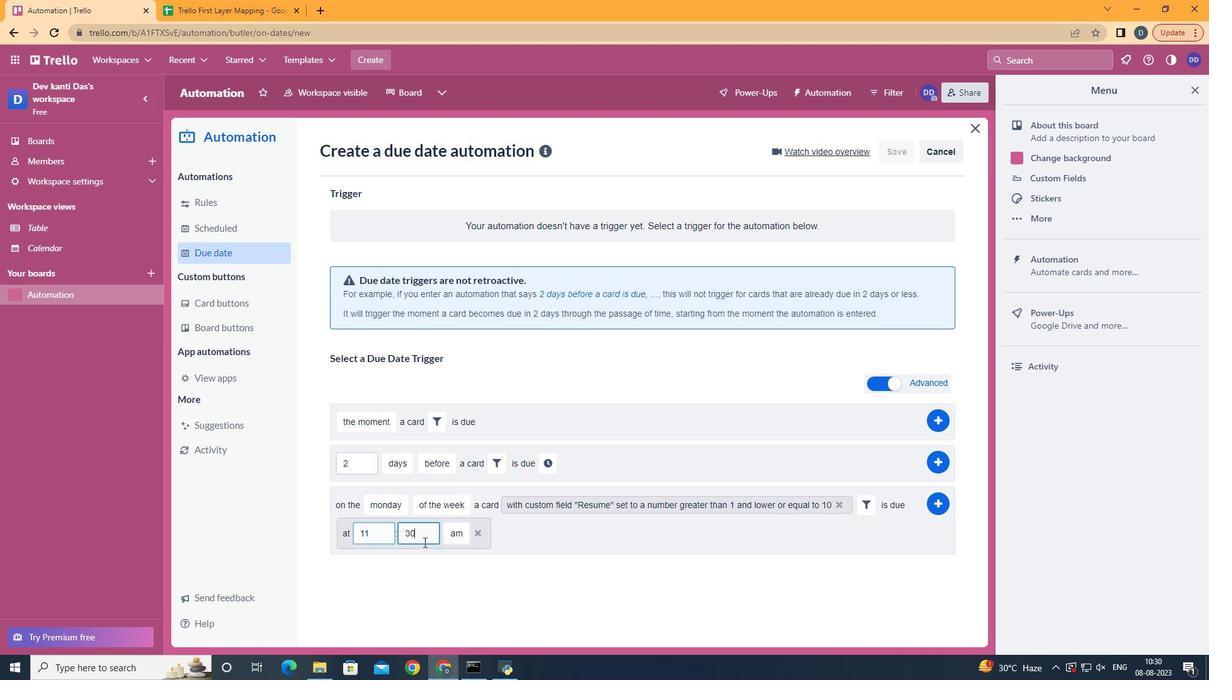 
Action: Mouse pressed left at (423, 542)
Screenshot: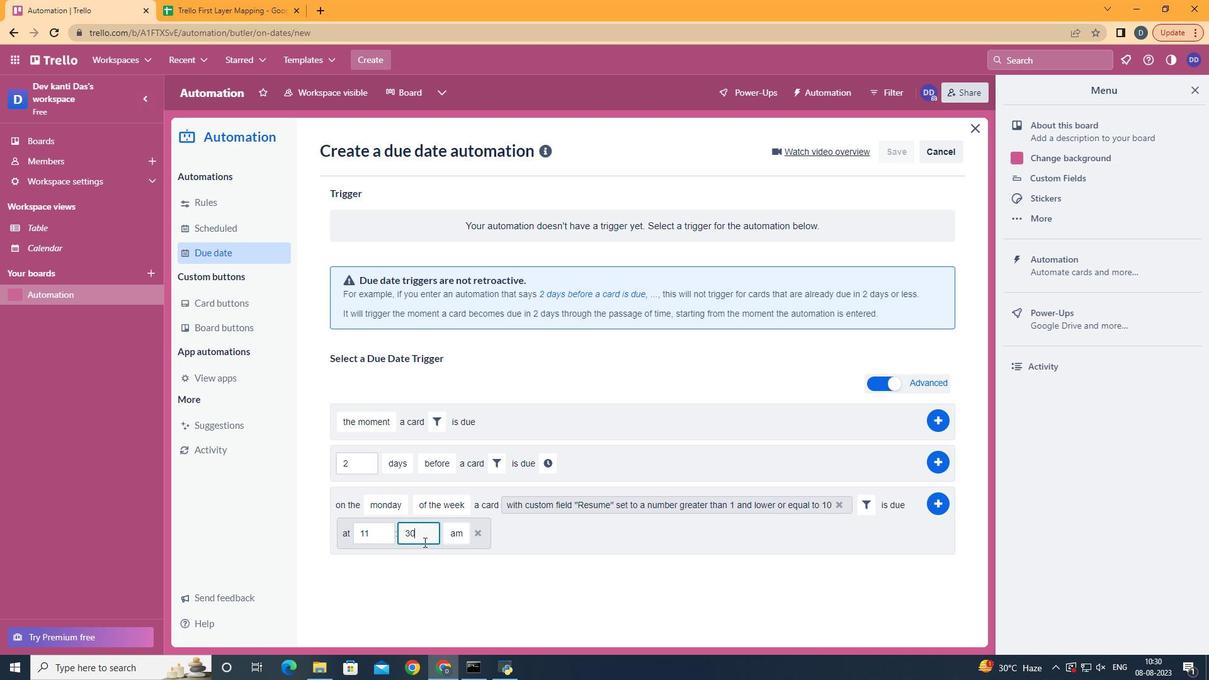 
Action: Key pressed <Key.backspace><Key.backspace>00
Screenshot: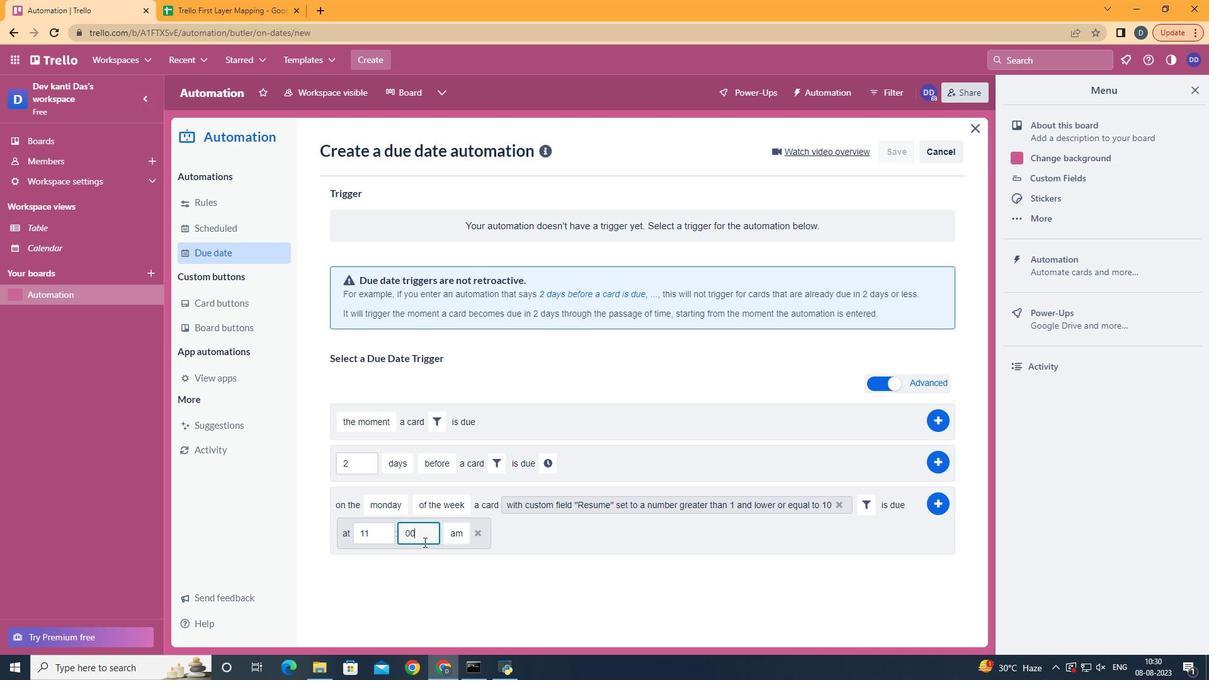 
Action: Mouse moved to (935, 501)
Screenshot: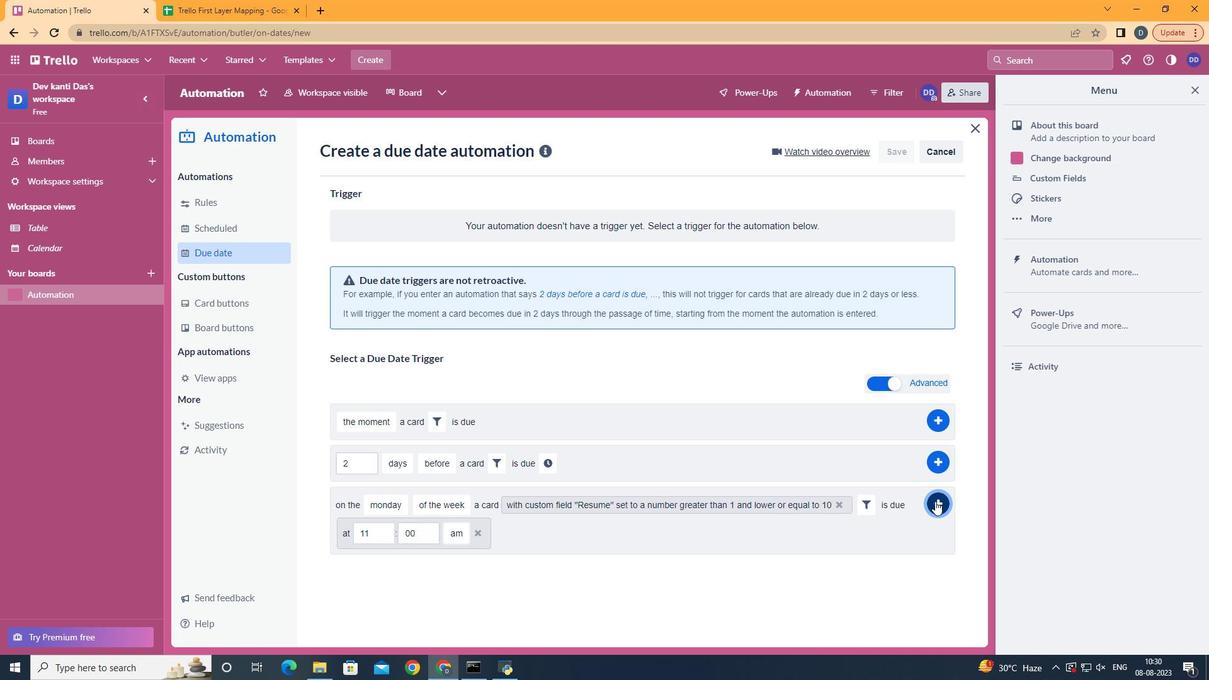 
Action: Mouse pressed left at (935, 501)
Screenshot: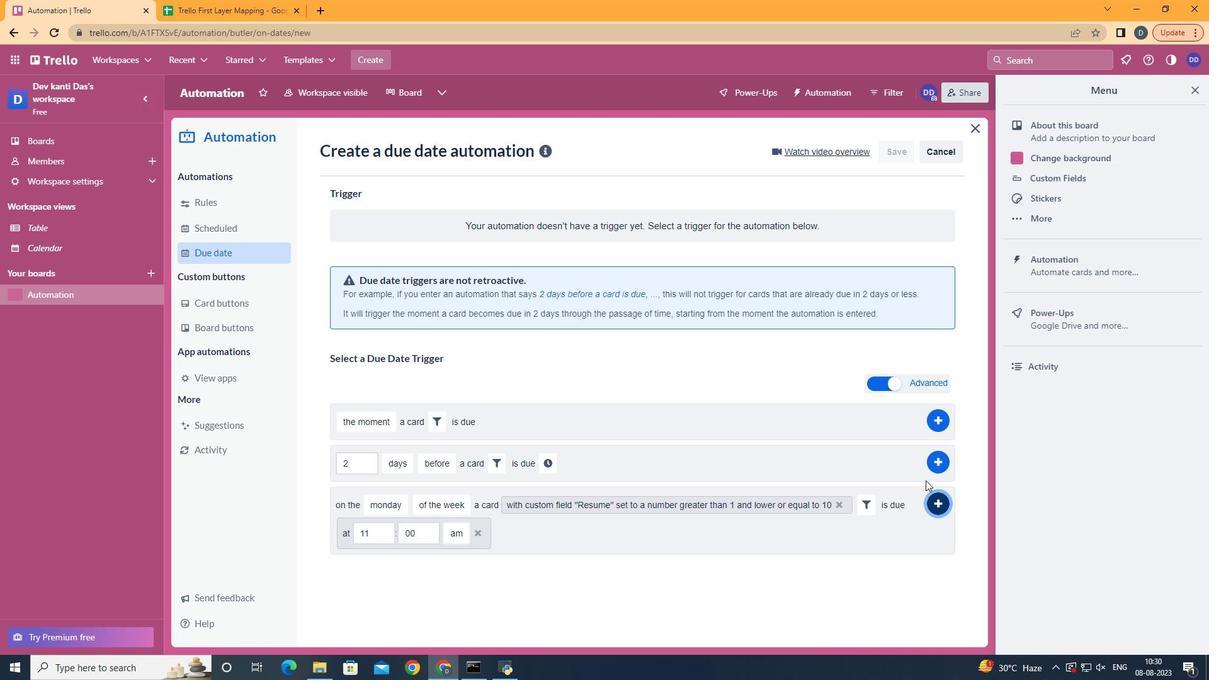 
Action: Mouse moved to (776, 215)
Screenshot: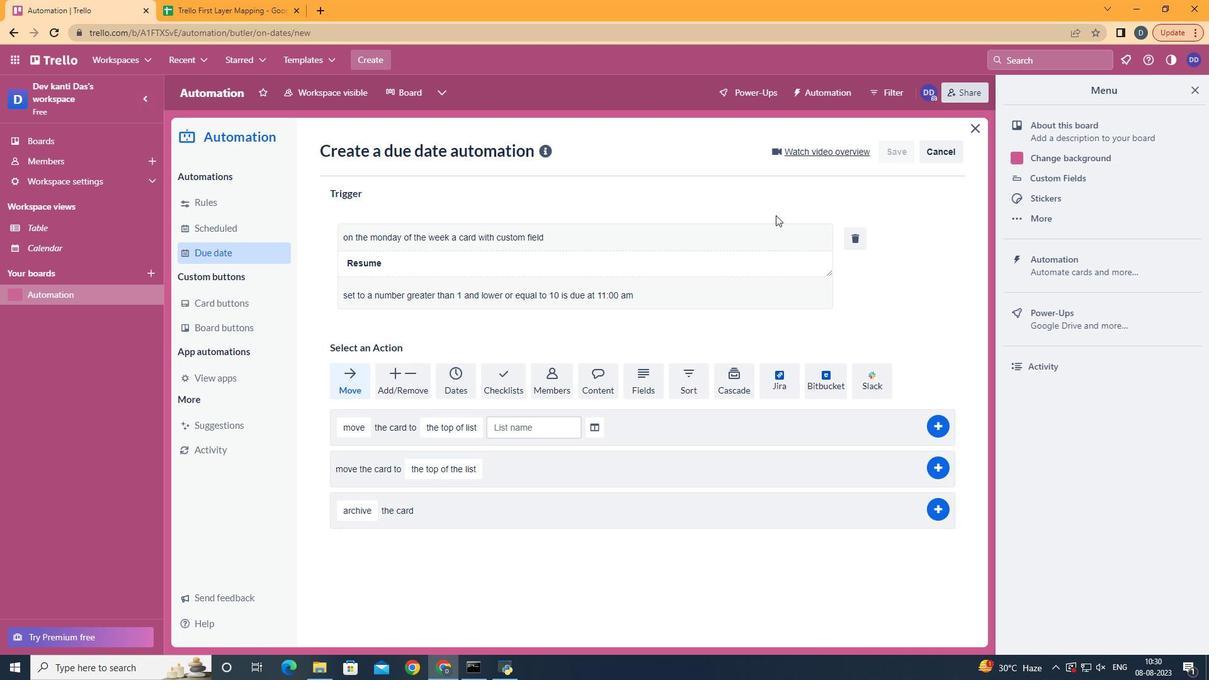 
